 Task: Look for space in Encinitas, United States from 12th July, 2023 to 16th July, 2023 for 8 adults in price range Rs.10000 to Rs.16000. Place can be private room with 8 bedrooms having 8 beds and 8 bathrooms. Property type can be house, flat, guest house. Amenities needed are: wifi, TV, free parkinig on premises, gym, breakfast. Booking option can be shelf check-in. Required host language is English.
Action: Mouse moved to (394, 104)
Screenshot: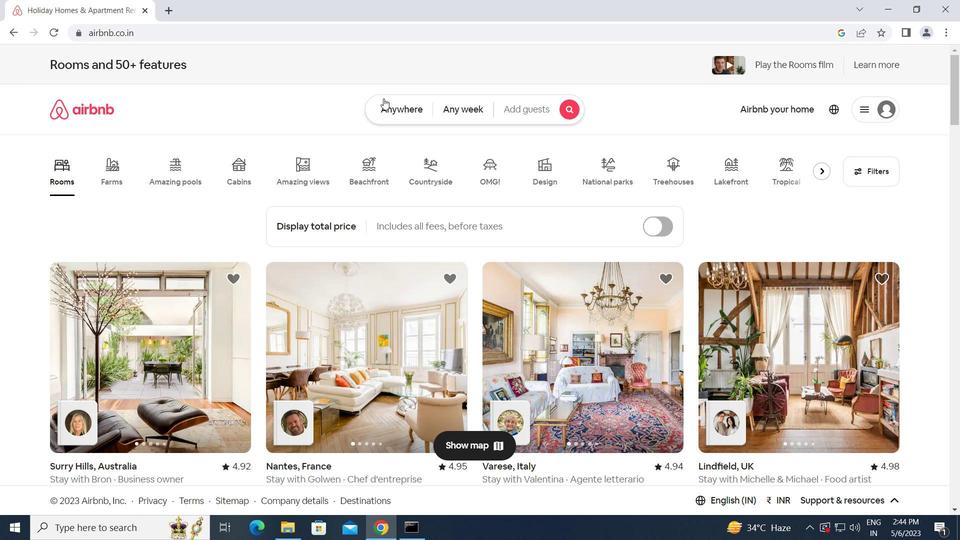 
Action: Mouse pressed left at (394, 104)
Screenshot: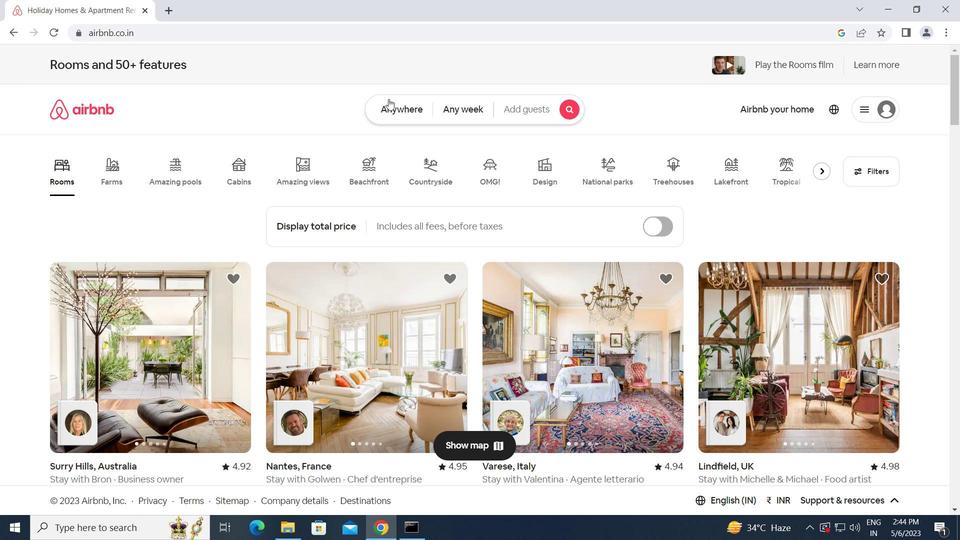 
Action: Mouse moved to (333, 146)
Screenshot: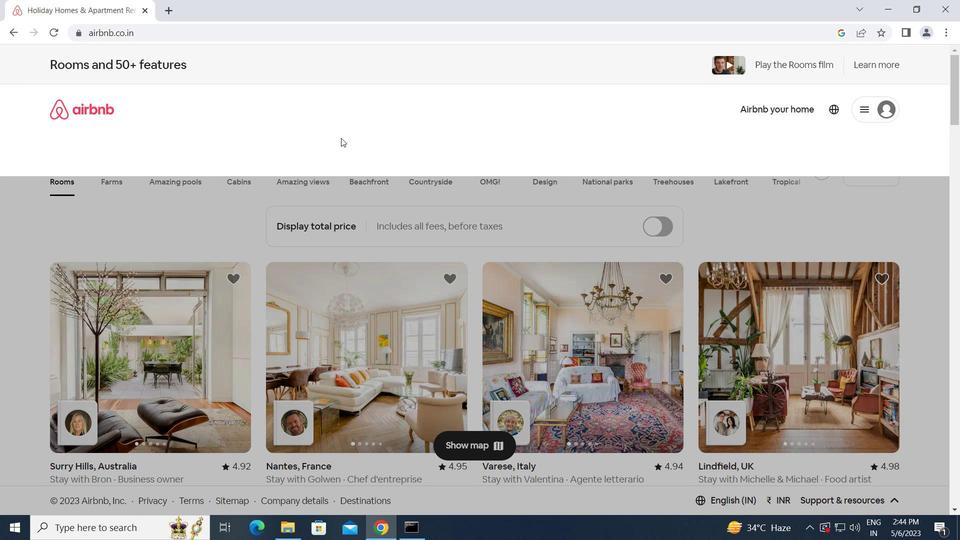 
Action: Mouse pressed left at (333, 146)
Screenshot: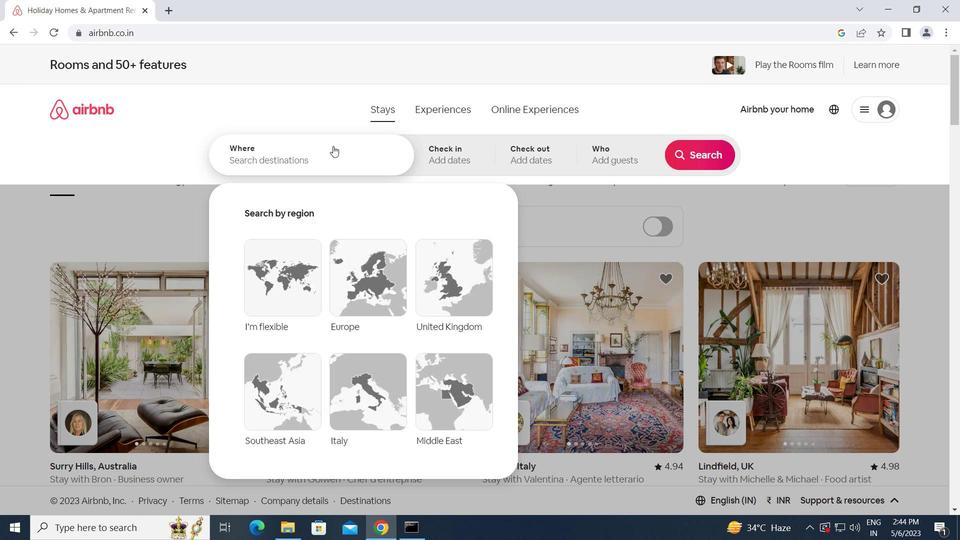 
Action: Key pressed e<Key.caps_lock>ncinitas,<Key.space><Key.caps_lock>u<Key.caps_lock>nited<Key.space><Key.caps_lock>s<Key.caps_lock>tates<Key.enter>
Screenshot: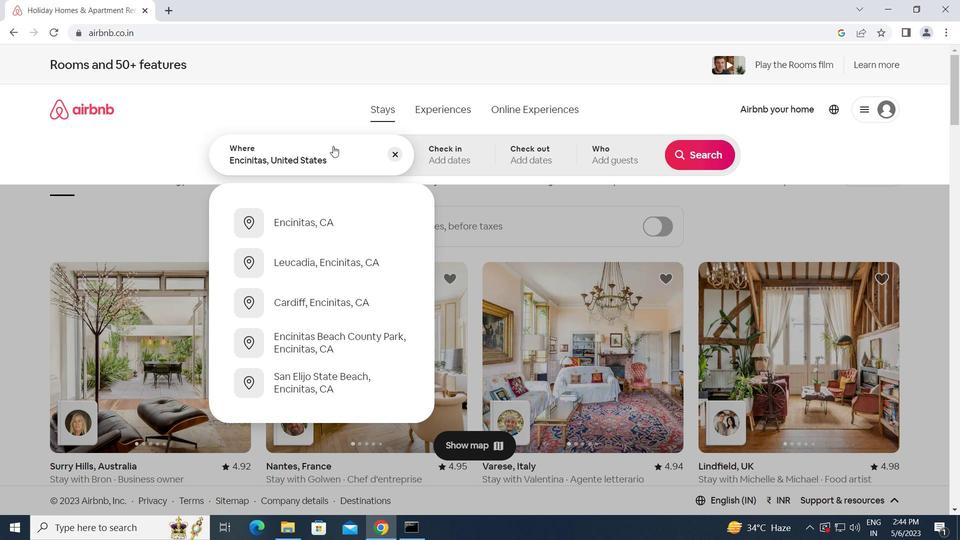 
Action: Mouse moved to (695, 263)
Screenshot: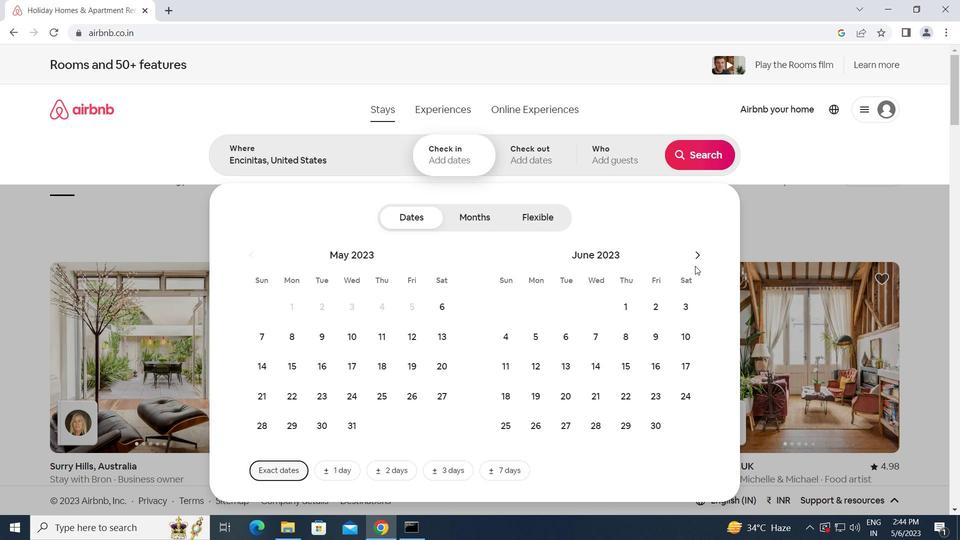 
Action: Mouse pressed left at (695, 263)
Screenshot: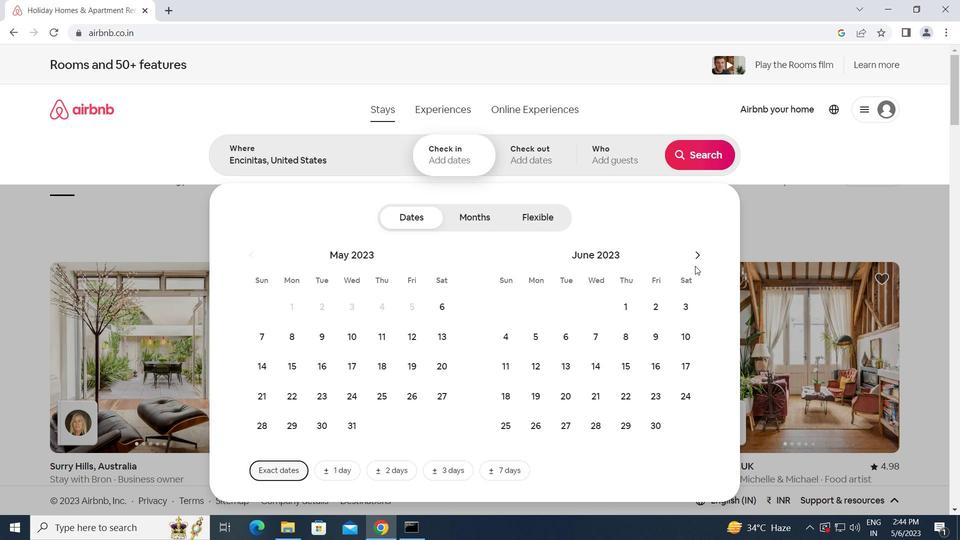 
Action: Mouse moved to (599, 360)
Screenshot: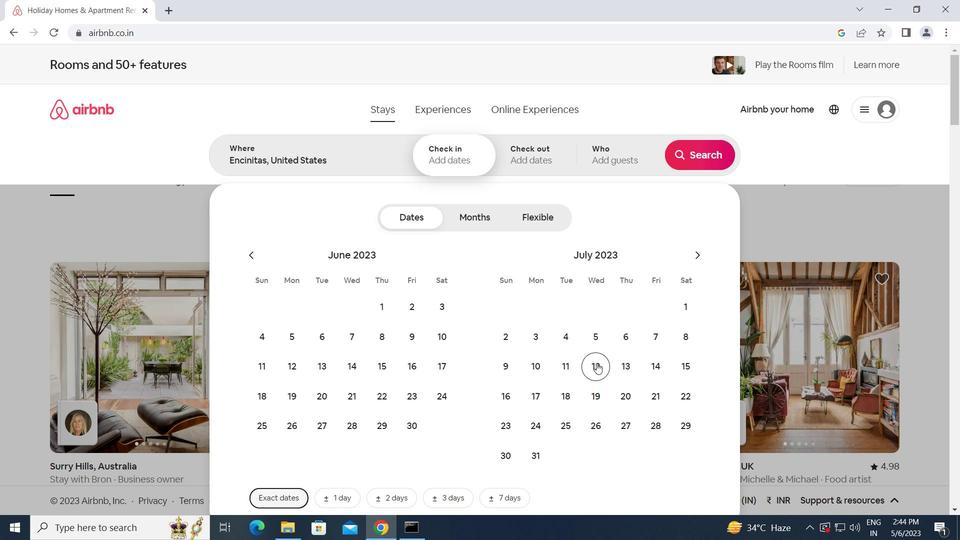 
Action: Mouse pressed left at (599, 360)
Screenshot: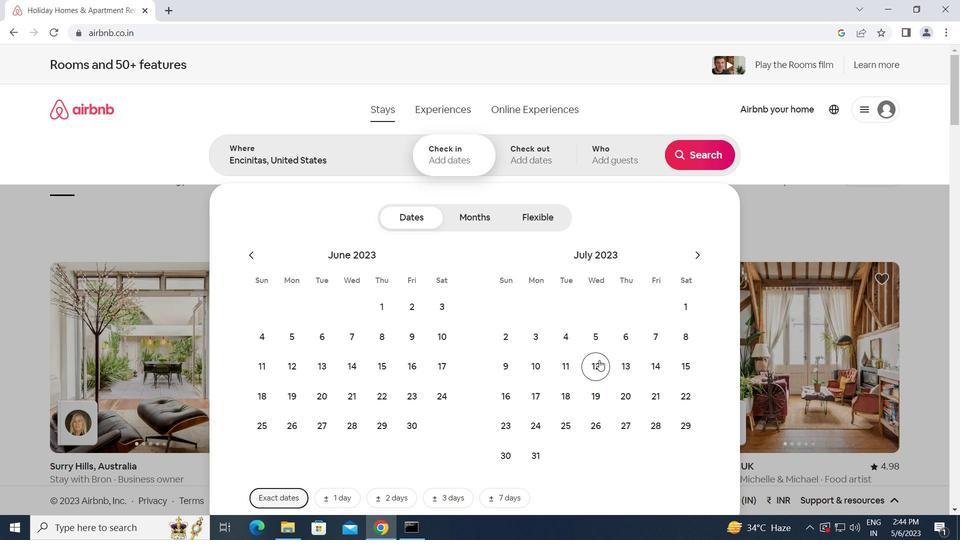 
Action: Mouse moved to (507, 397)
Screenshot: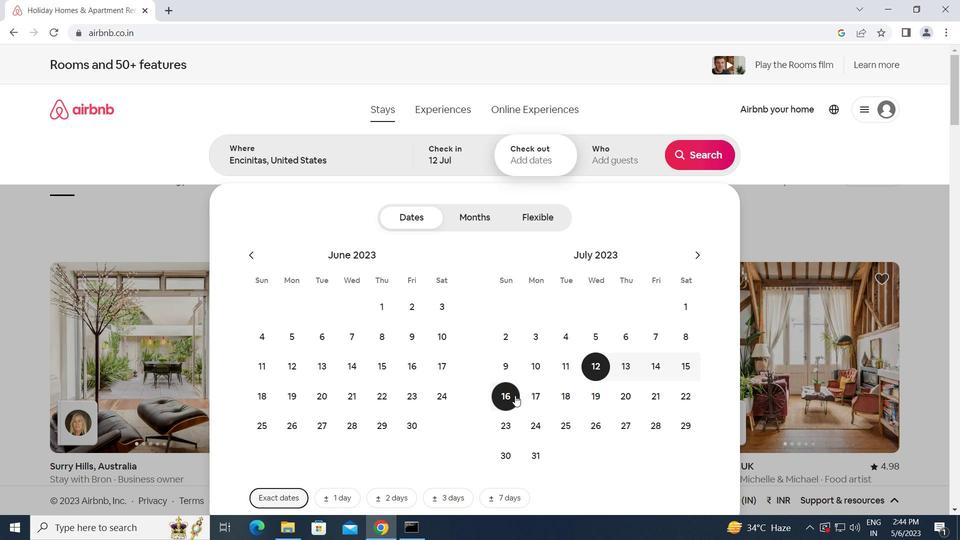 
Action: Mouse pressed left at (507, 397)
Screenshot: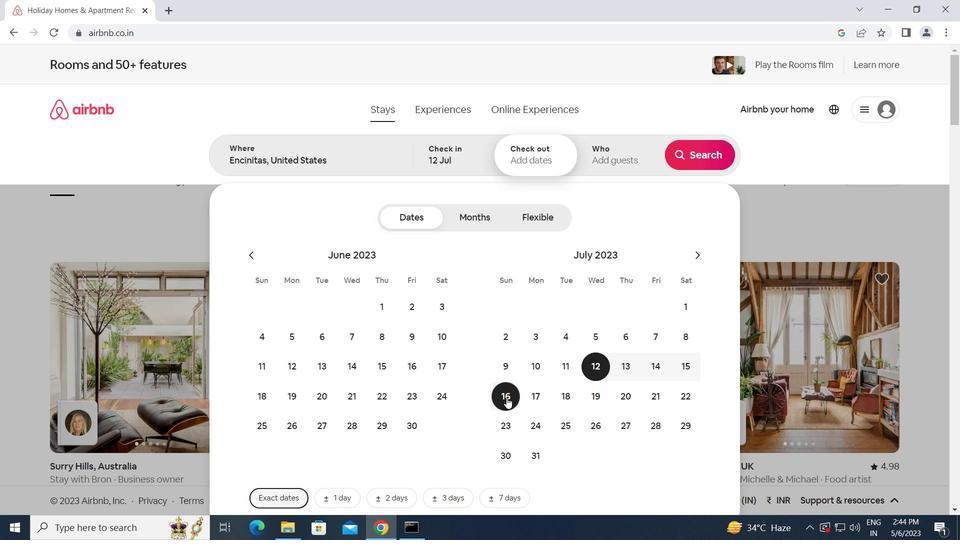 
Action: Mouse moved to (620, 152)
Screenshot: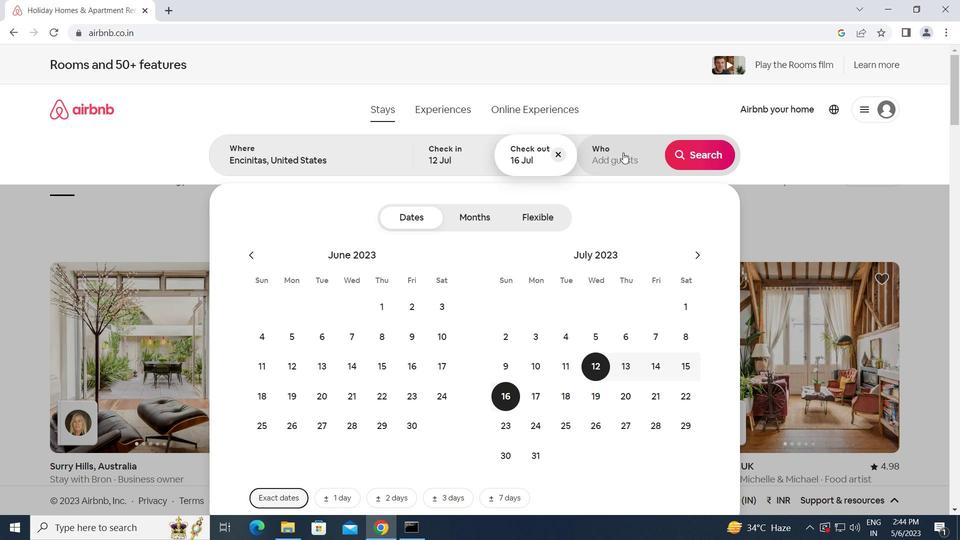 
Action: Mouse pressed left at (620, 152)
Screenshot: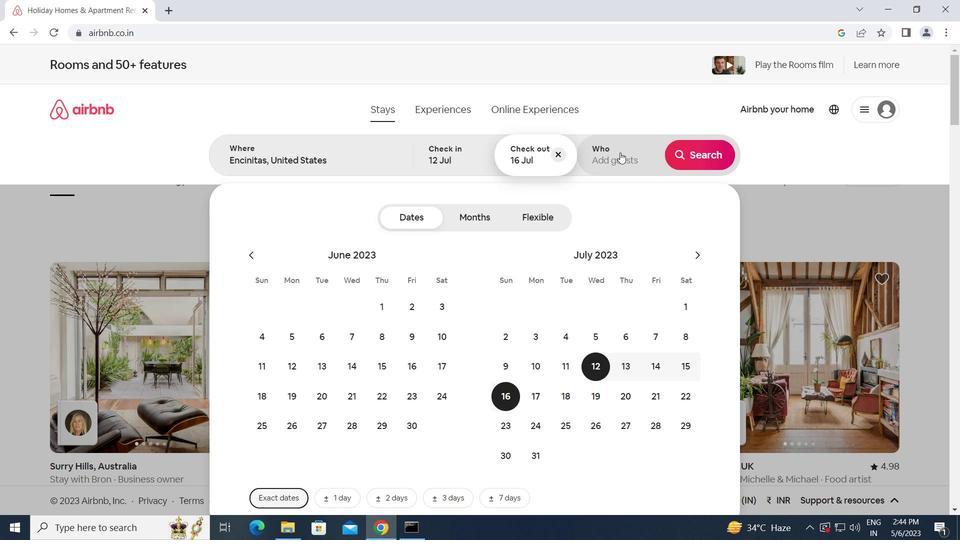 
Action: Mouse moved to (703, 216)
Screenshot: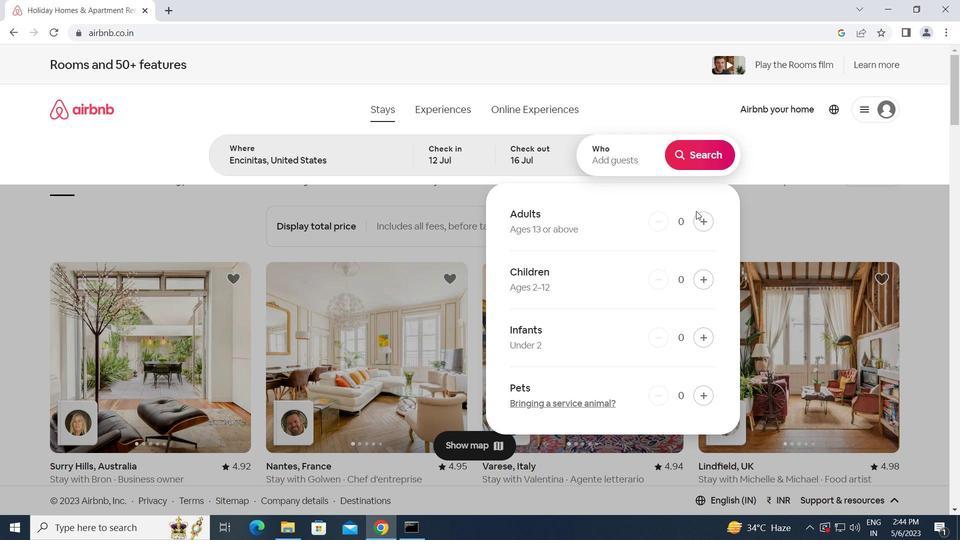 
Action: Mouse pressed left at (703, 216)
Screenshot: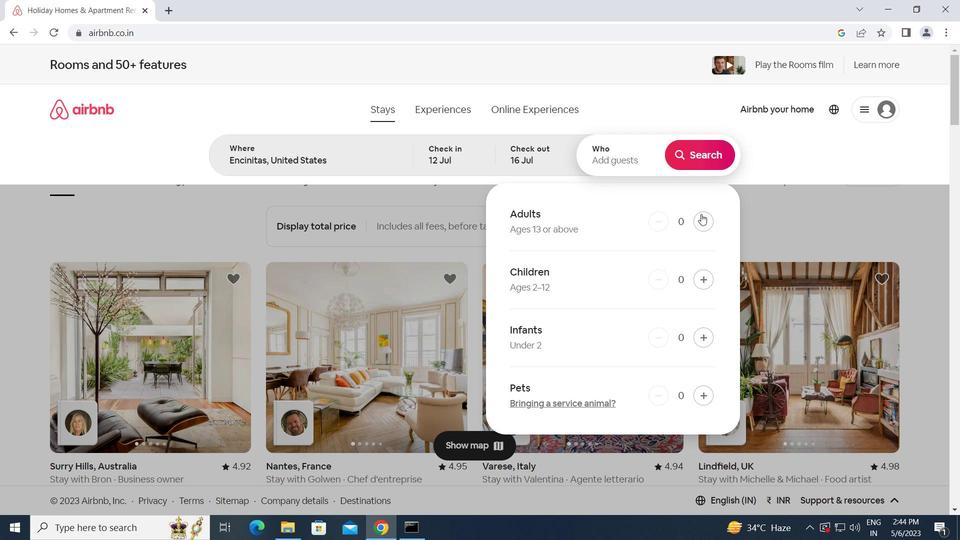 
Action: Mouse pressed left at (703, 216)
Screenshot: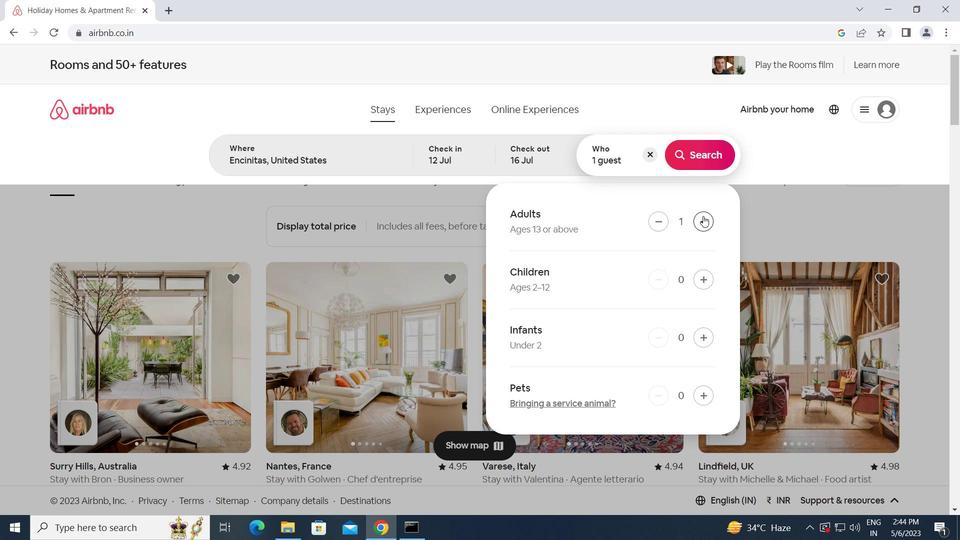 
Action: Mouse pressed left at (703, 216)
Screenshot: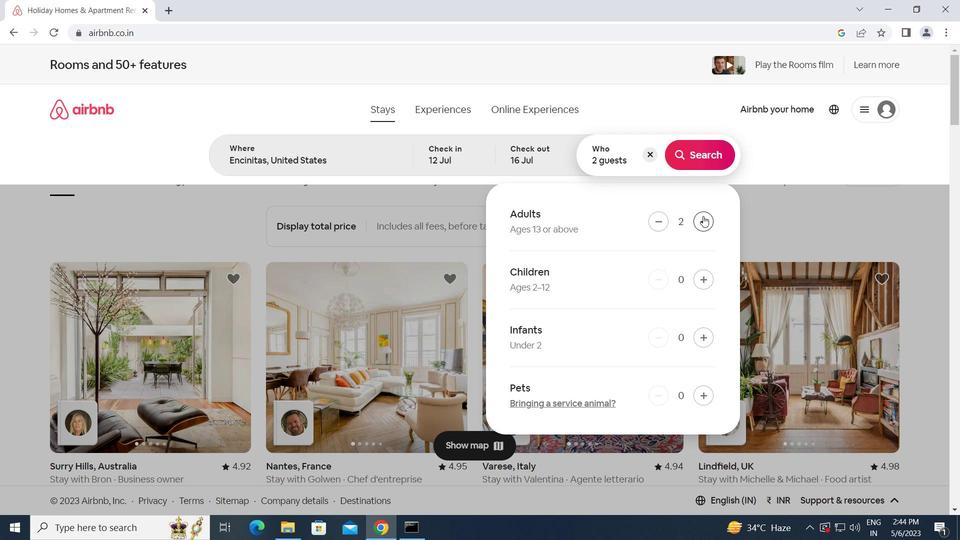 
Action: Mouse pressed left at (703, 216)
Screenshot: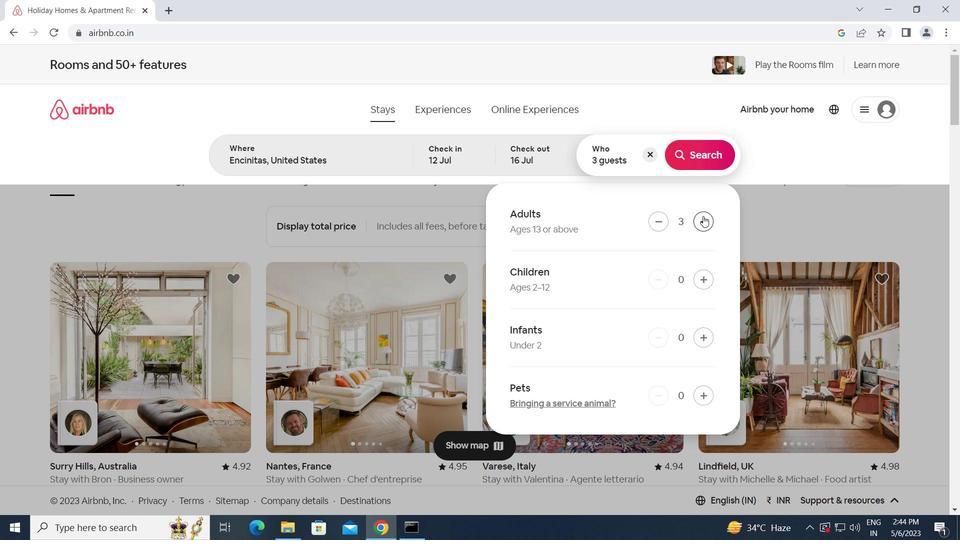 
Action: Mouse pressed left at (703, 216)
Screenshot: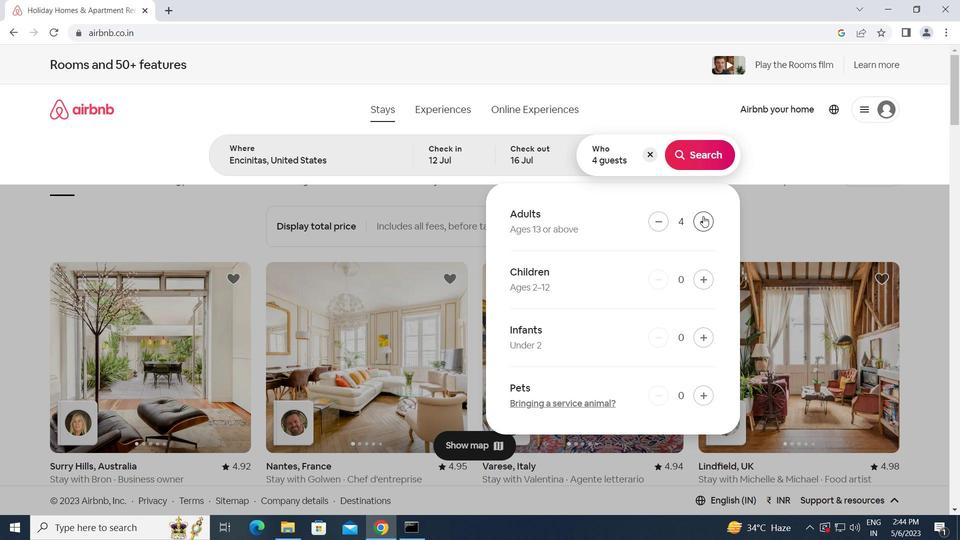 
Action: Mouse pressed left at (703, 216)
Screenshot: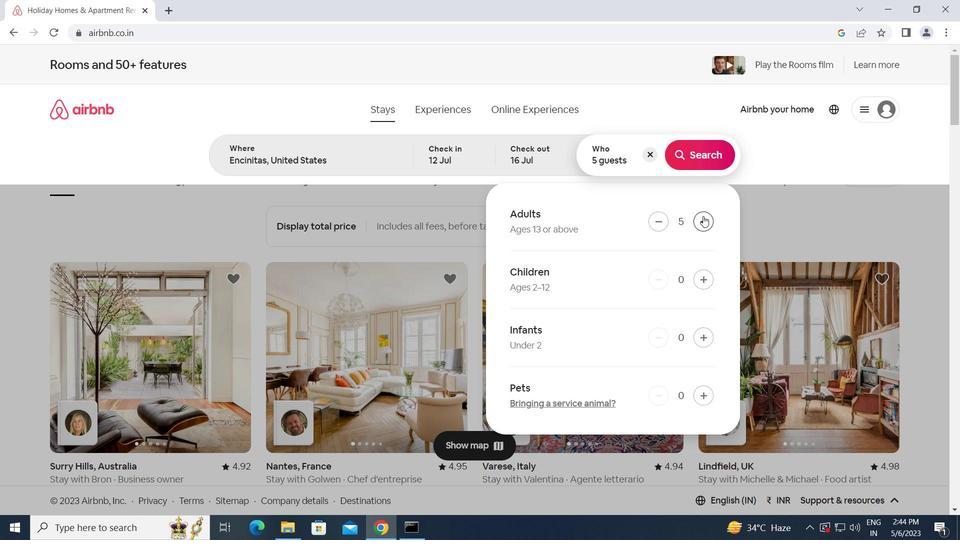 
Action: Mouse pressed left at (703, 216)
Screenshot: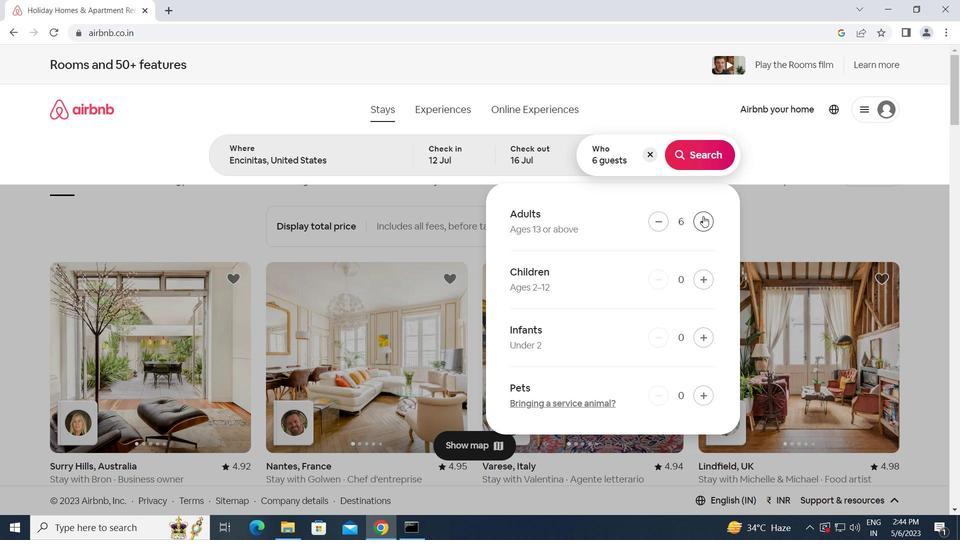 
Action: Mouse pressed left at (703, 216)
Screenshot: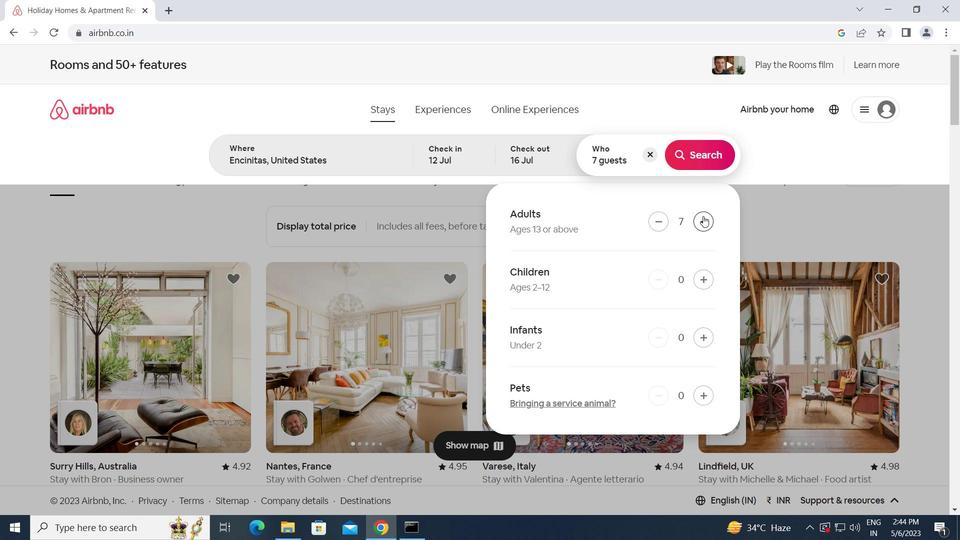
Action: Mouse moved to (695, 152)
Screenshot: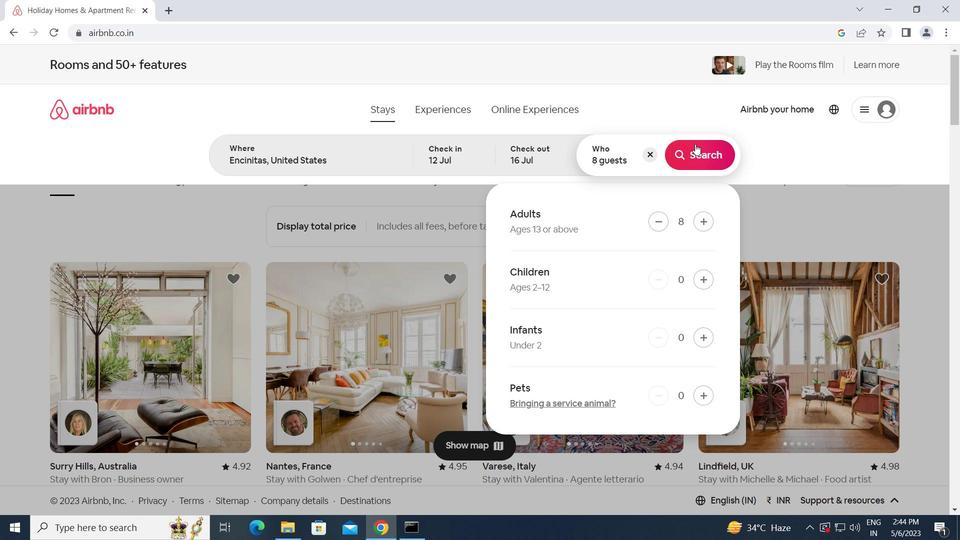 
Action: Mouse pressed left at (695, 152)
Screenshot: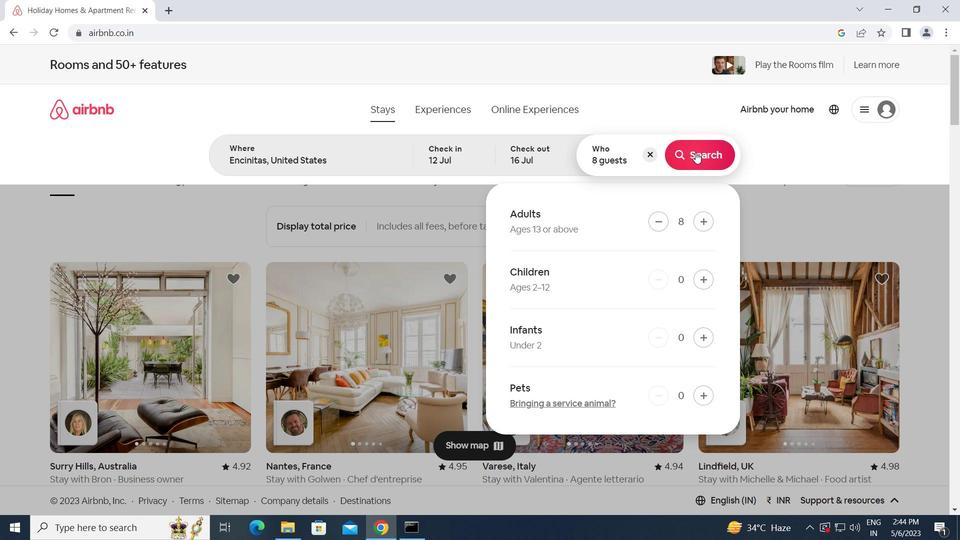 
Action: Mouse moved to (898, 117)
Screenshot: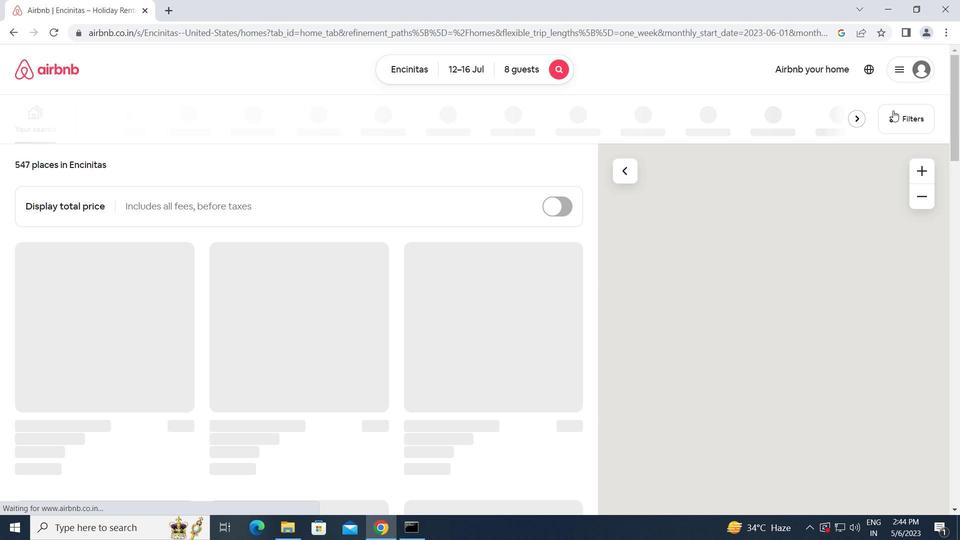 
Action: Mouse pressed left at (898, 117)
Screenshot: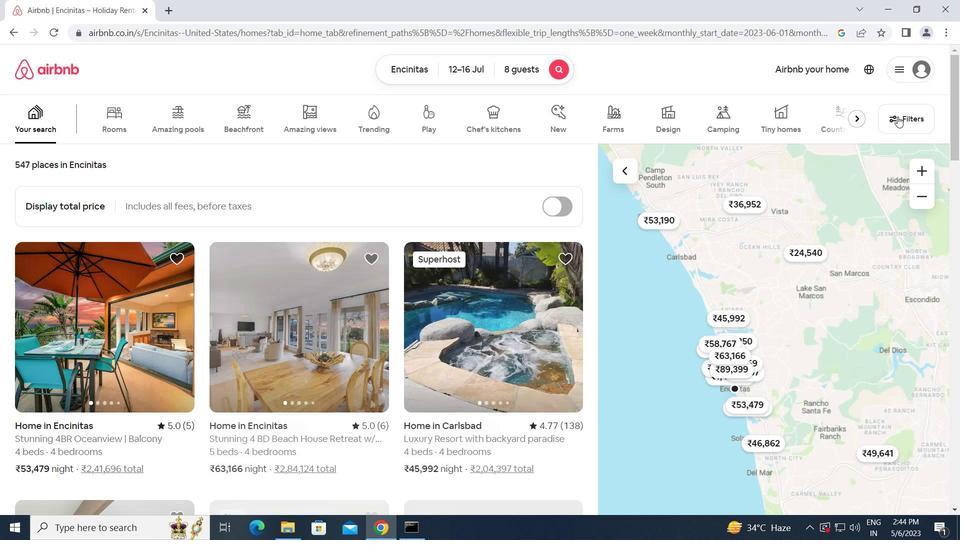 
Action: Mouse moved to (322, 427)
Screenshot: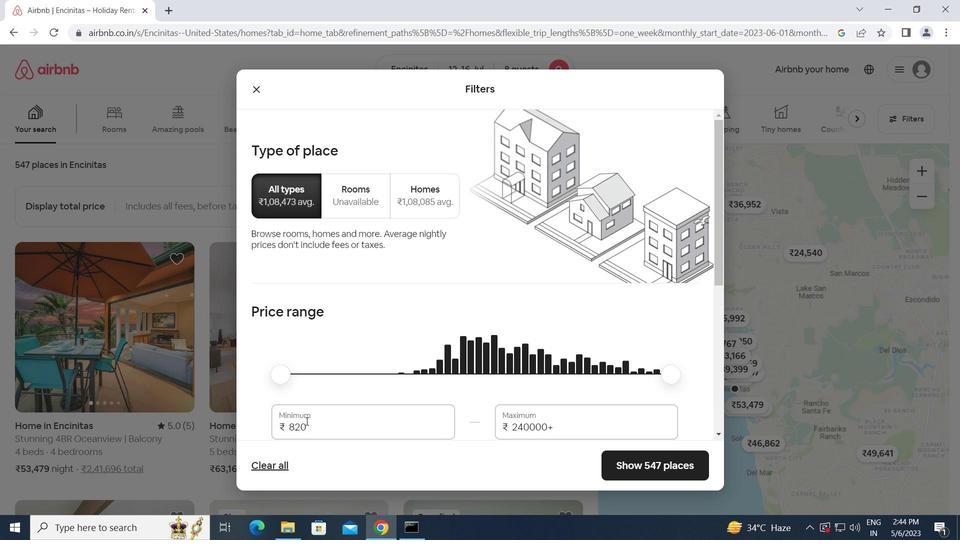 
Action: Mouse pressed left at (322, 427)
Screenshot: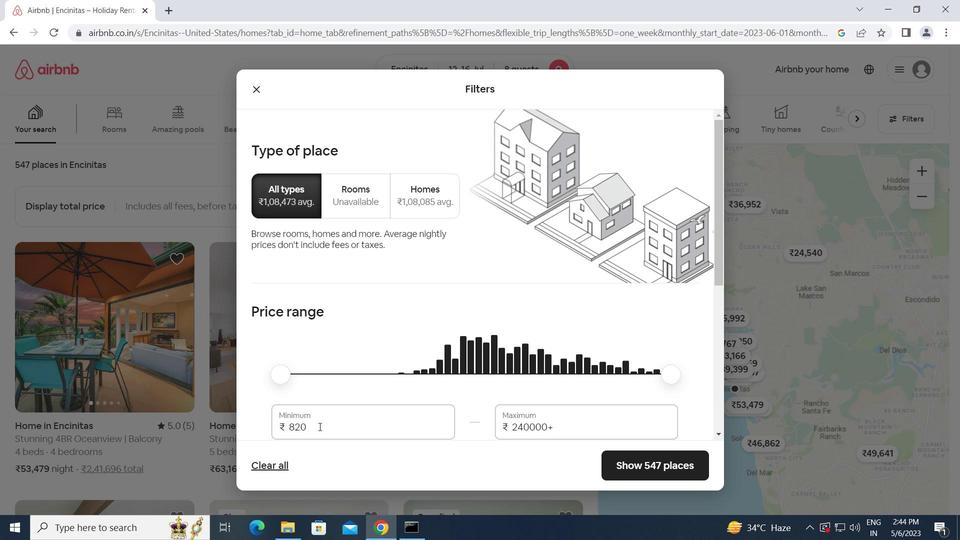 
Action: Mouse moved to (285, 427)
Screenshot: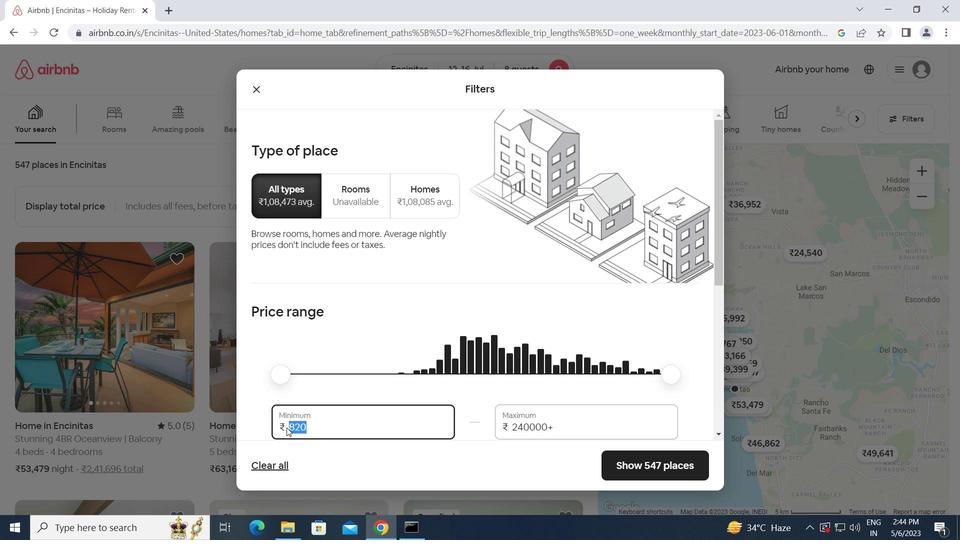 
Action: Key pressed 1000
Screenshot: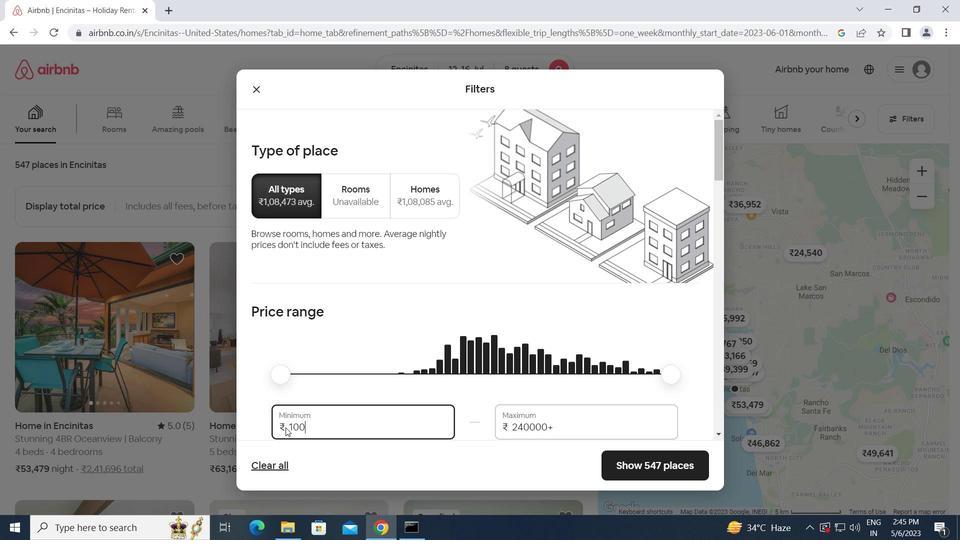 
Action: Mouse moved to (263, 427)
Screenshot: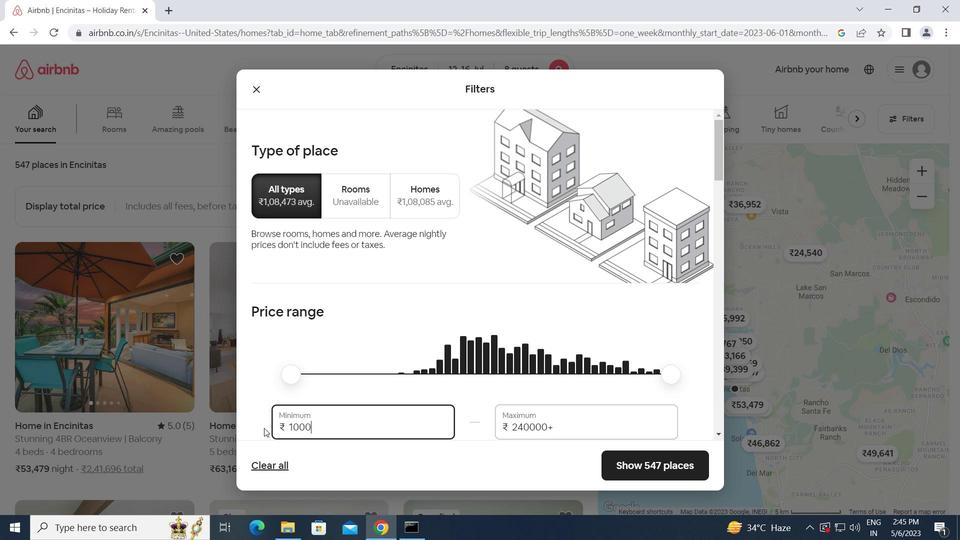 
Action: Key pressed 0
Screenshot: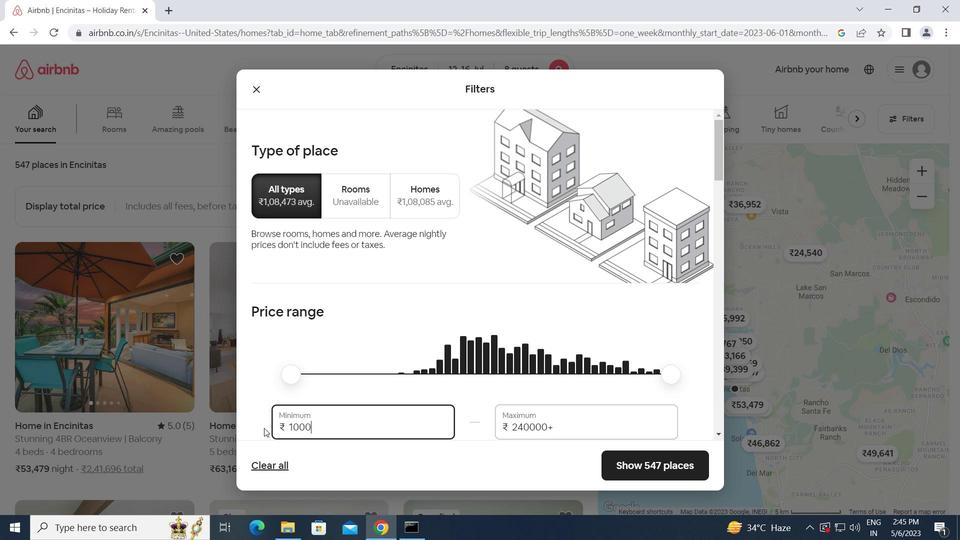 
Action: Mouse moved to (260, 427)
Screenshot: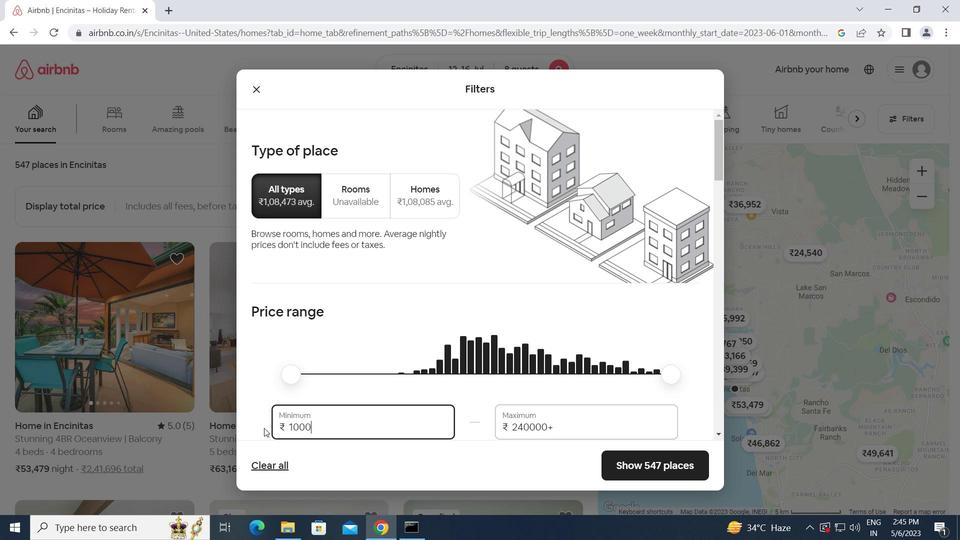 
Action: Key pressed <Key.tab>1600
Screenshot: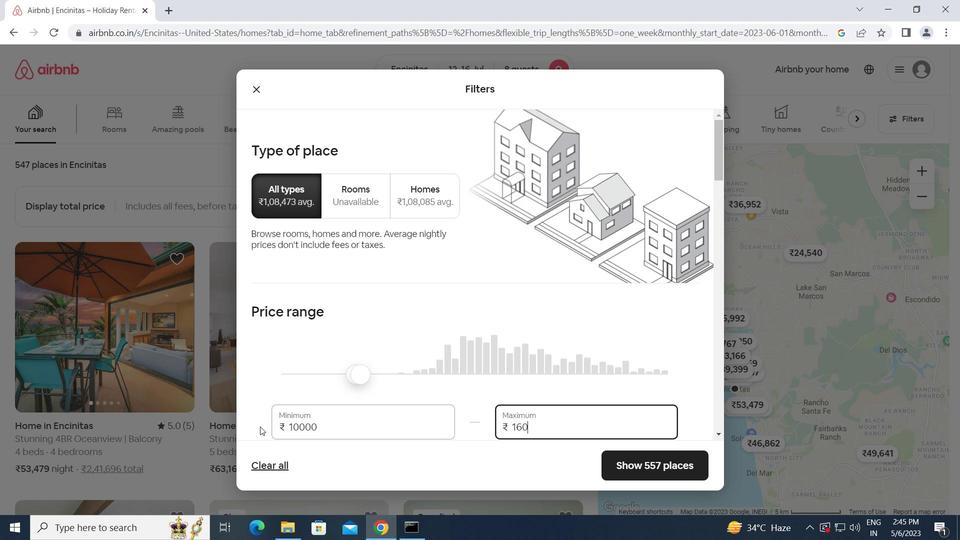 
Action: Mouse moved to (260, 427)
Screenshot: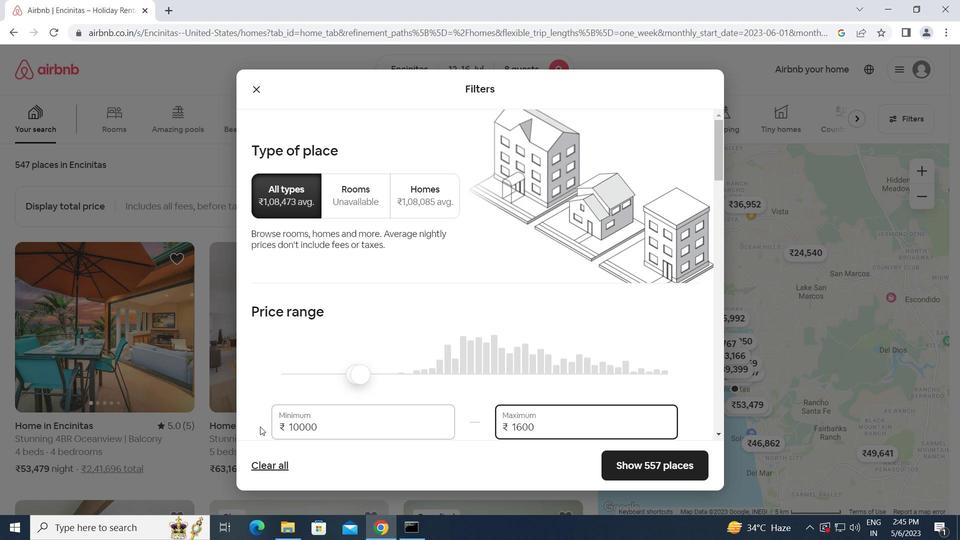 
Action: Key pressed 0
Screenshot: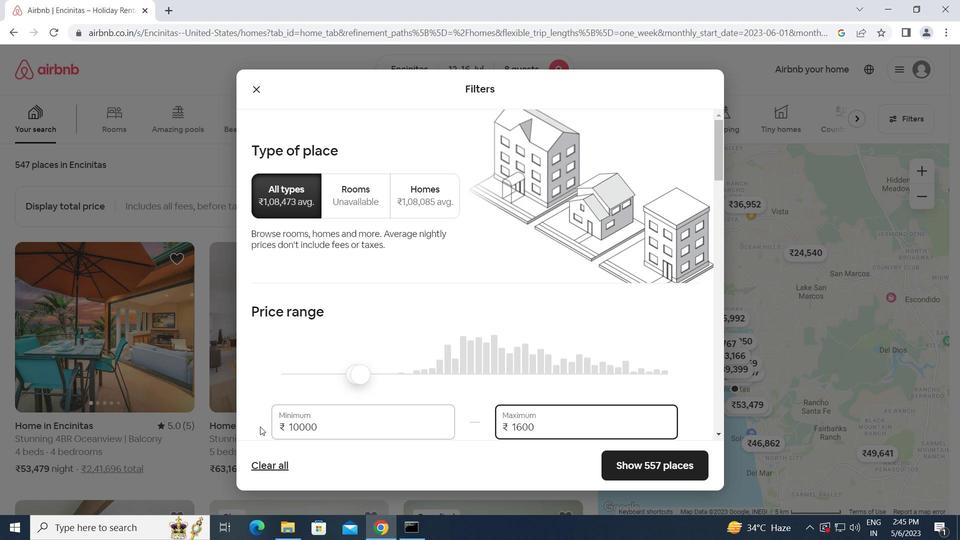 
Action: Mouse moved to (276, 420)
Screenshot: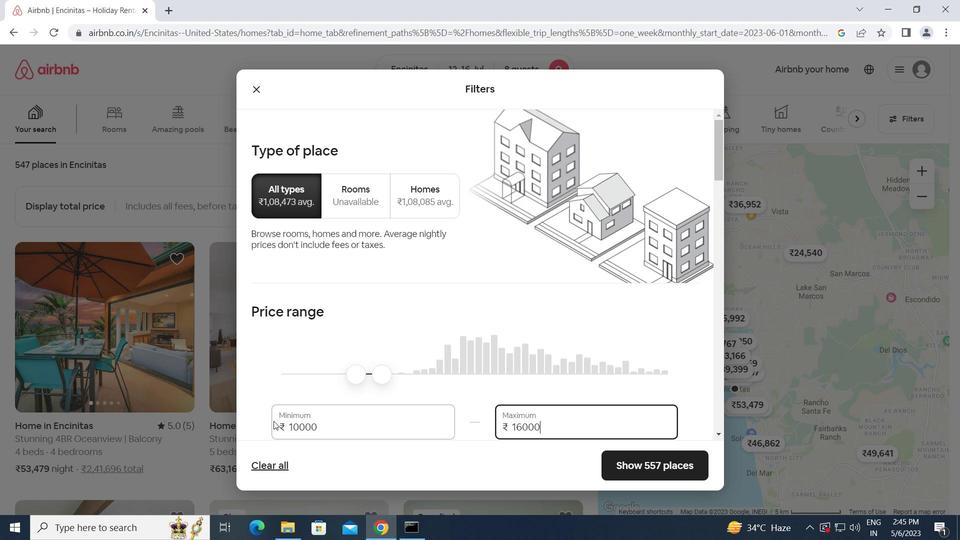 
Action: Mouse scrolled (276, 419) with delta (0, 0)
Screenshot: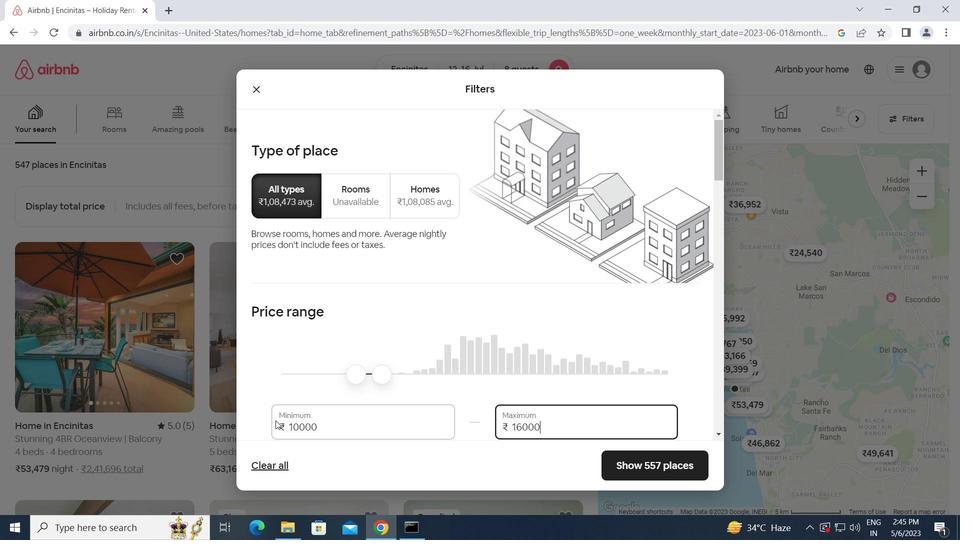 
Action: Mouse scrolled (276, 419) with delta (0, 0)
Screenshot: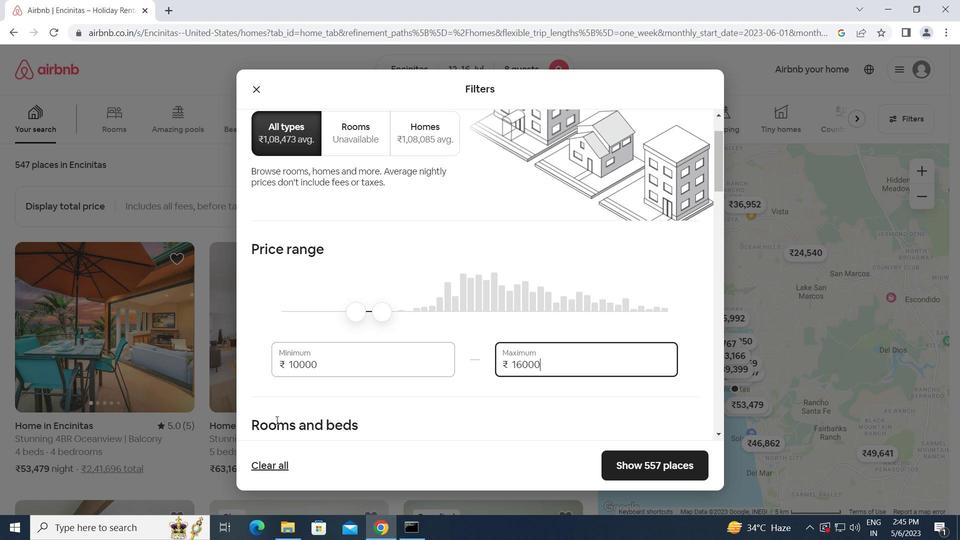 
Action: Mouse scrolled (276, 419) with delta (0, 0)
Screenshot: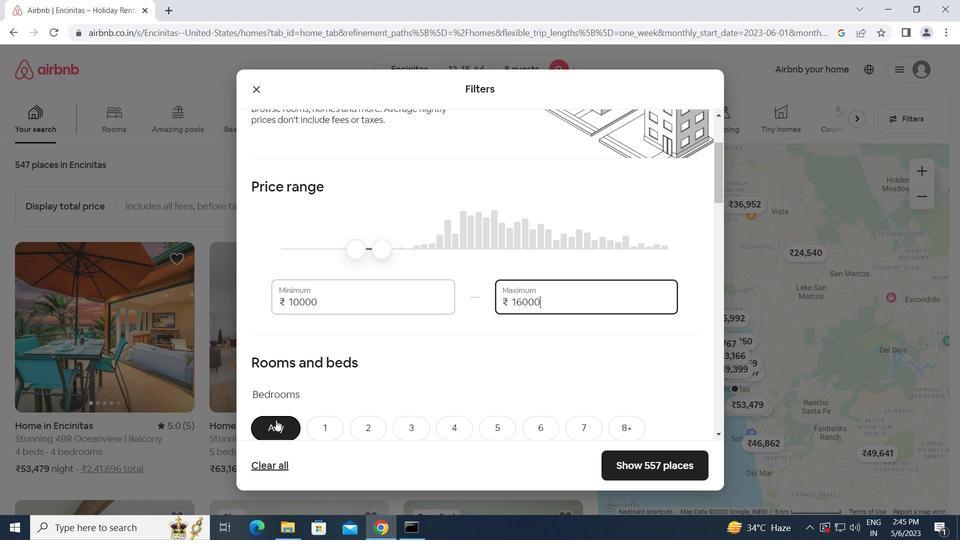 
Action: Mouse scrolled (276, 419) with delta (0, 0)
Screenshot: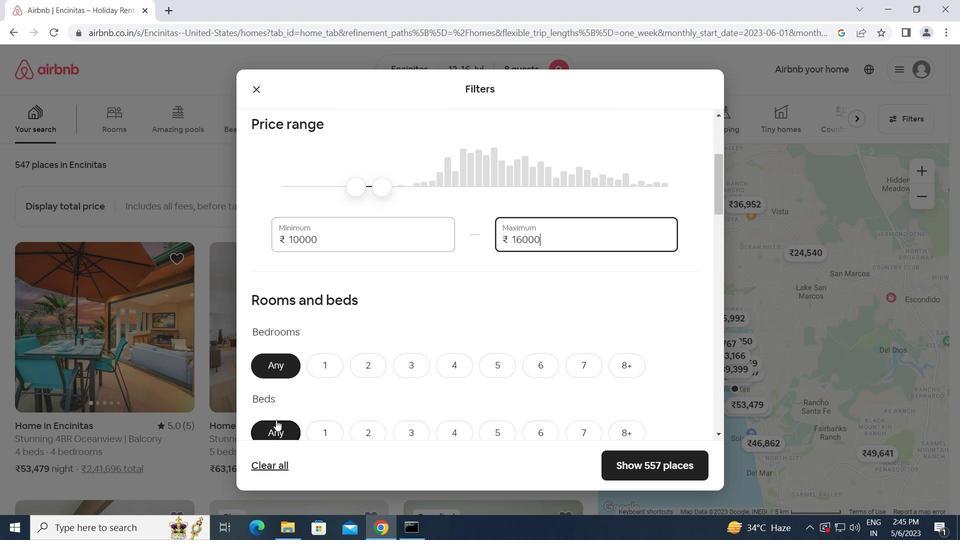 
Action: Mouse moved to (623, 307)
Screenshot: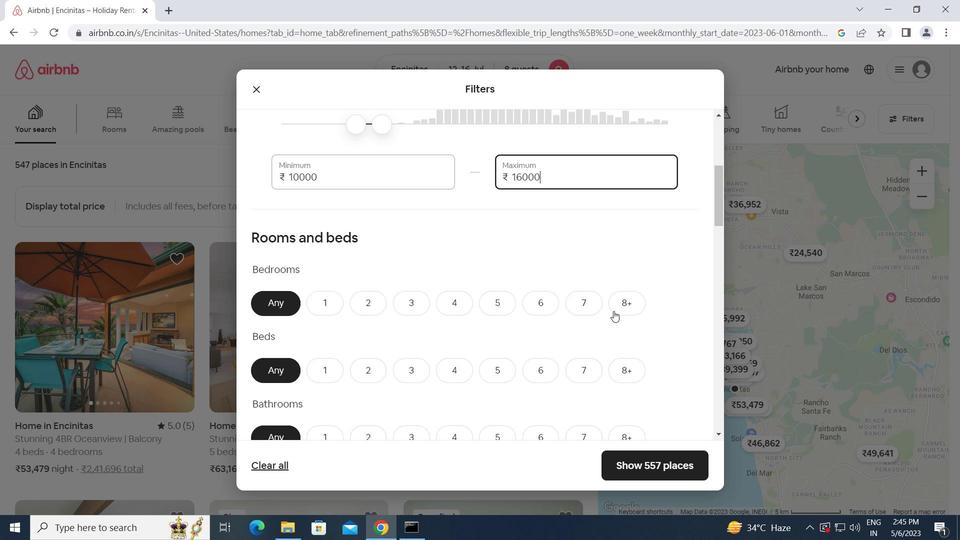 
Action: Mouse pressed left at (623, 307)
Screenshot: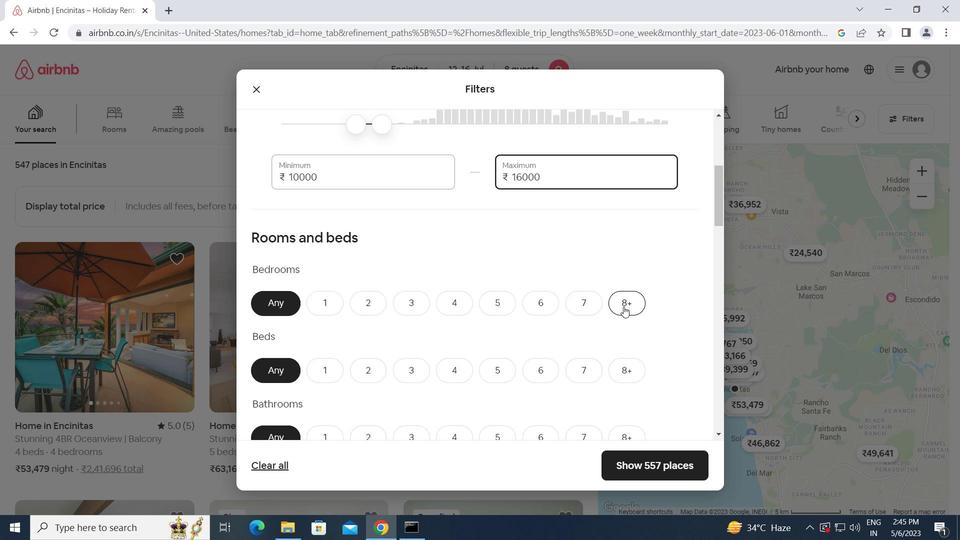 
Action: Mouse moved to (633, 366)
Screenshot: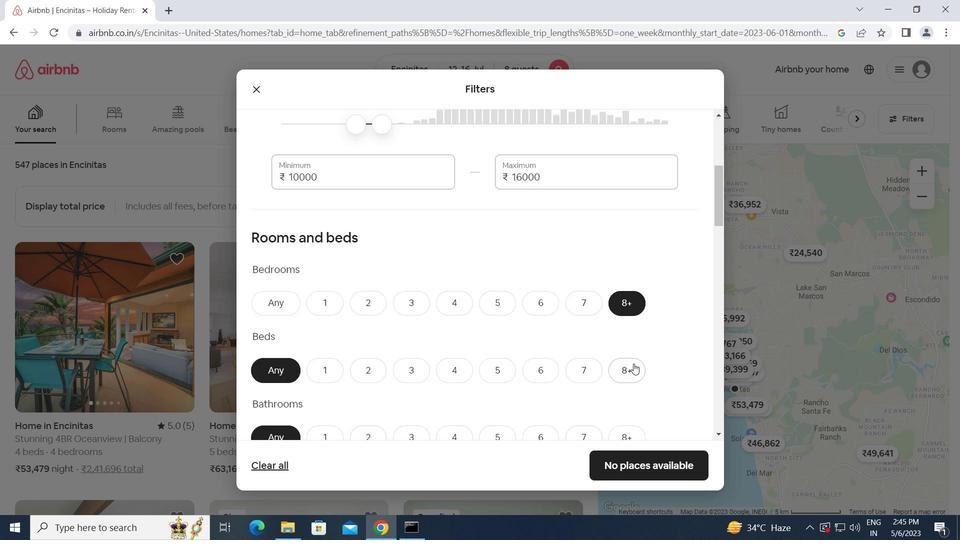 
Action: Mouse pressed left at (633, 366)
Screenshot: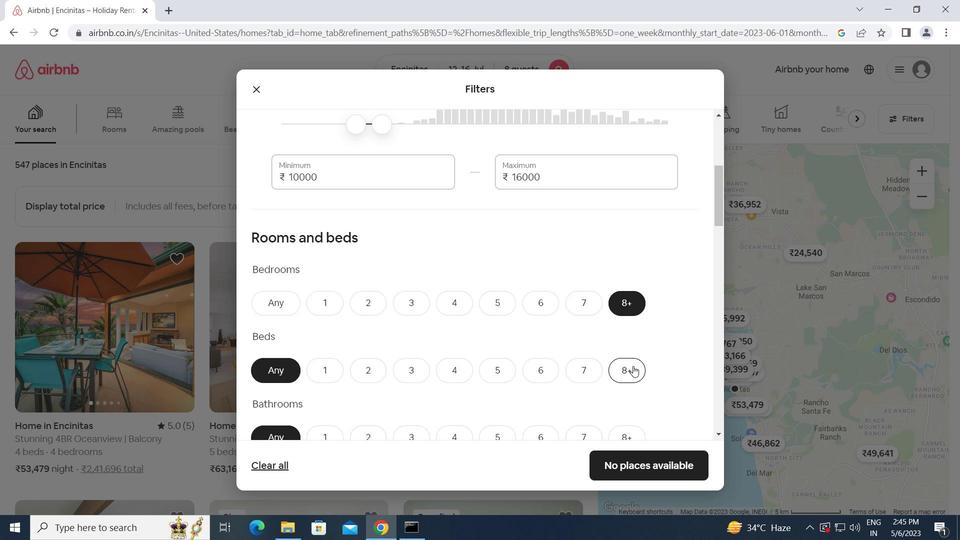 
Action: Mouse moved to (630, 367)
Screenshot: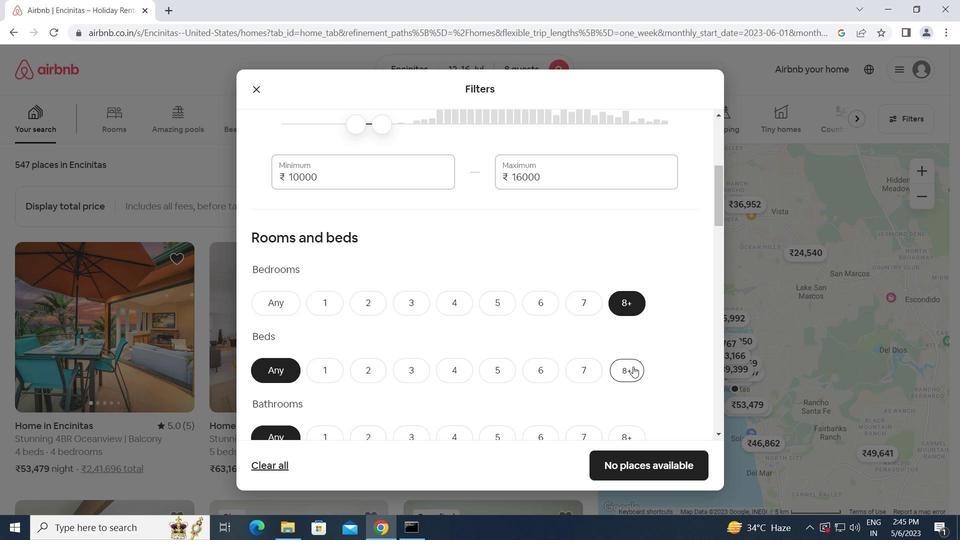 
Action: Mouse scrolled (630, 367) with delta (0, 0)
Screenshot: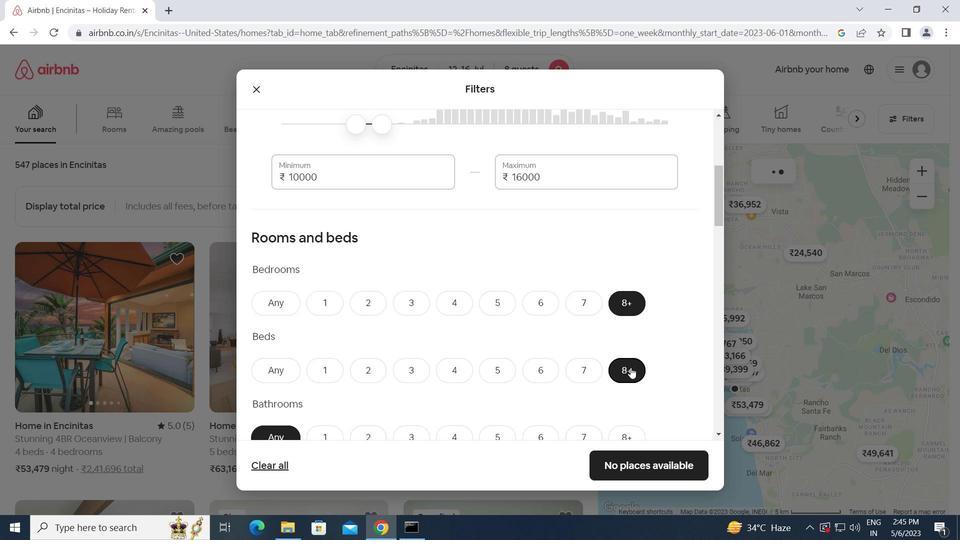 
Action: Mouse moved to (622, 371)
Screenshot: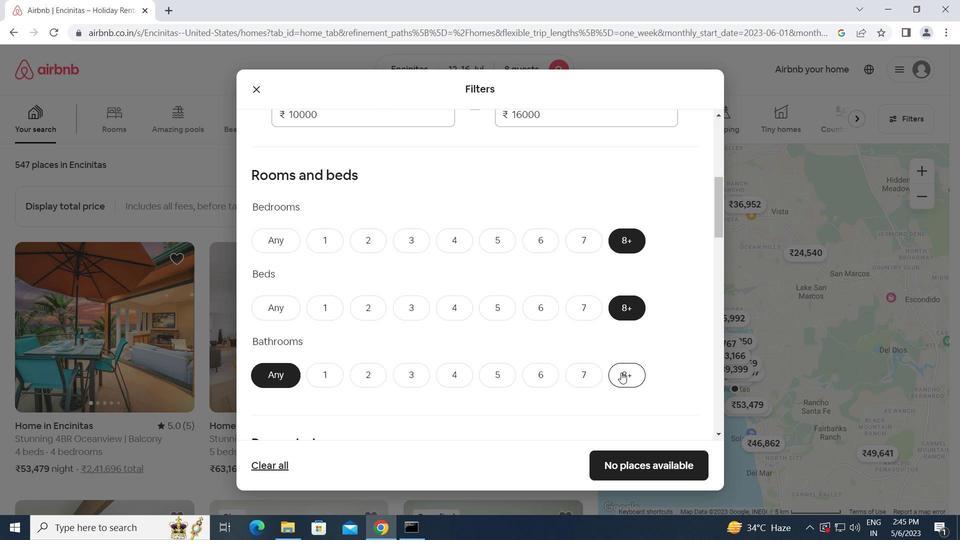 
Action: Mouse pressed left at (622, 371)
Screenshot: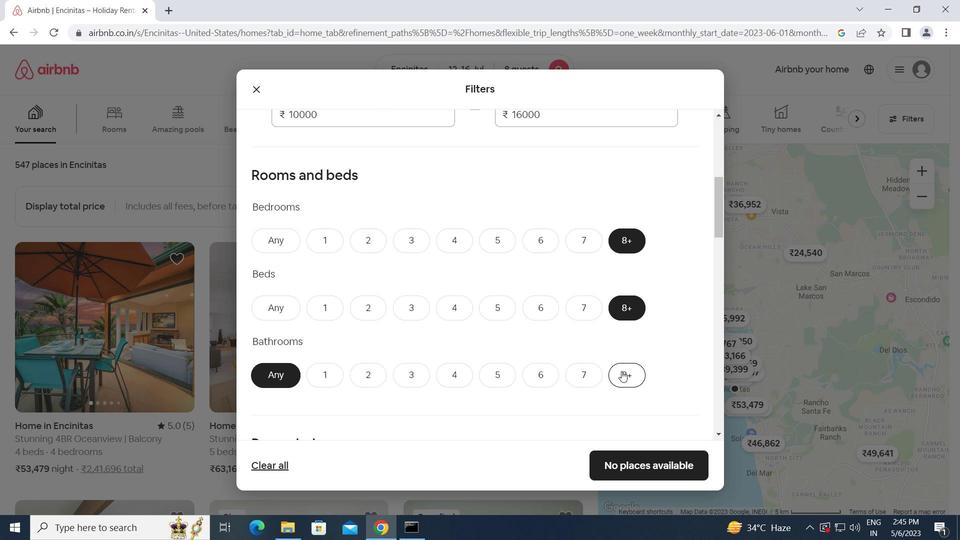
Action: Mouse moved to (549, 395)
Screenshot: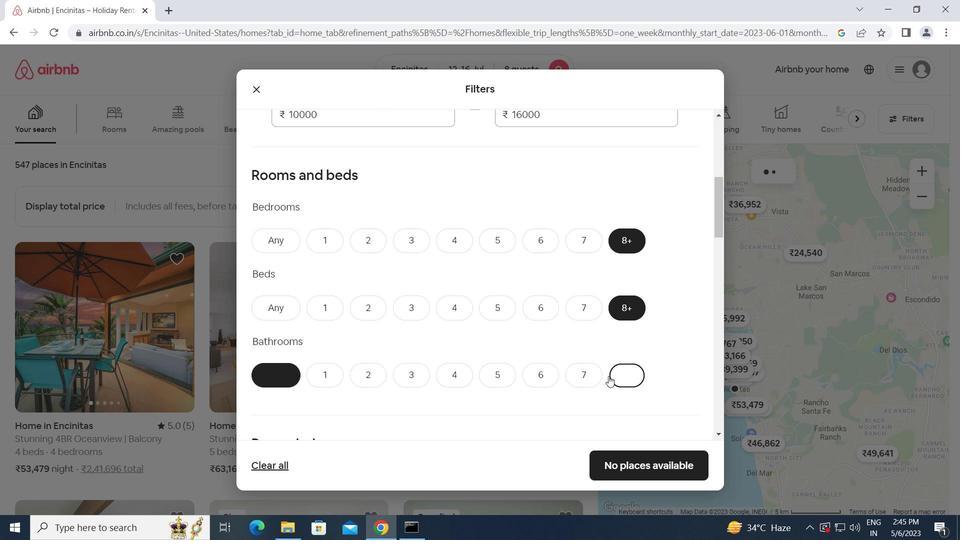 
Action: Mouse scrolled (549, 394) with delta (0, 0)
Screenshot: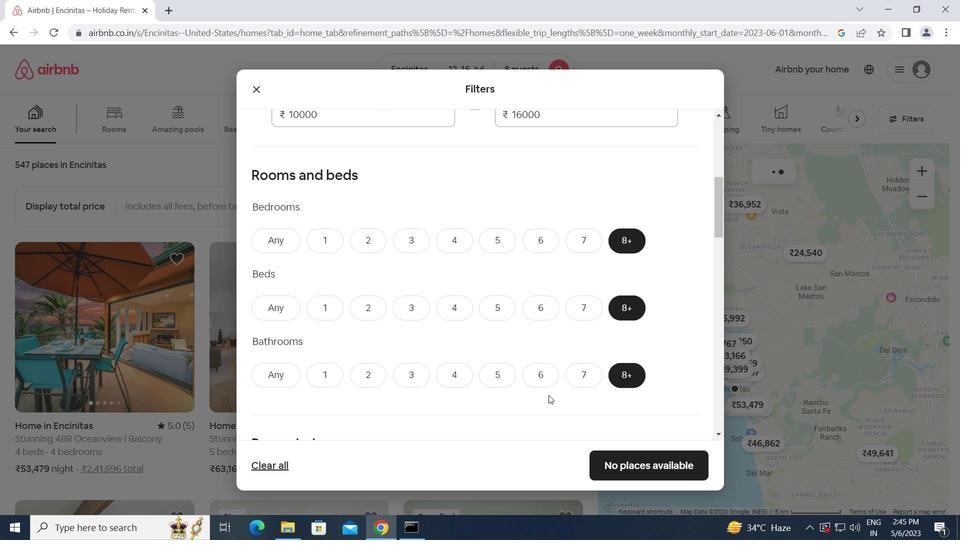 
Action: Mouse moved to (555, 392)
Screenshot: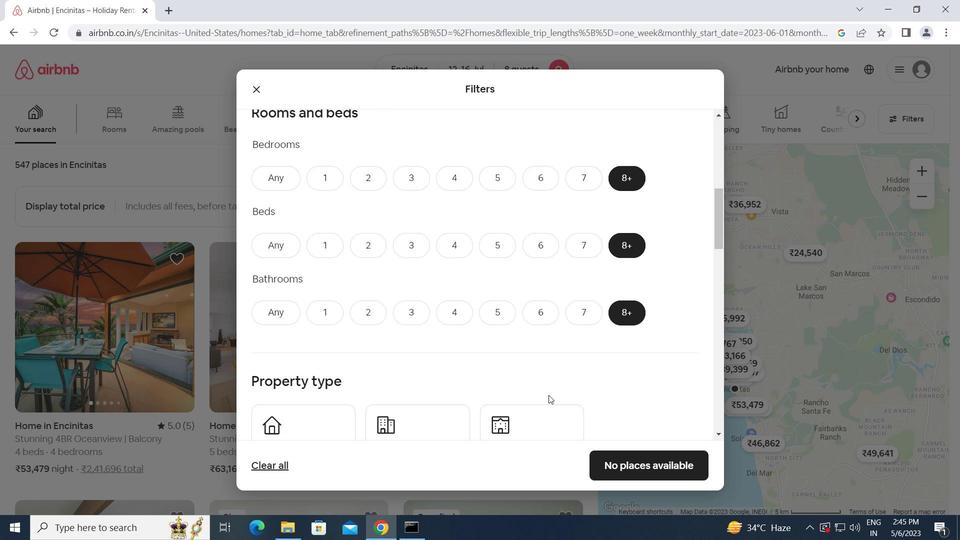 
Action: Mouse scrolled (555, 392) with delta (0, 0)
Screenshot: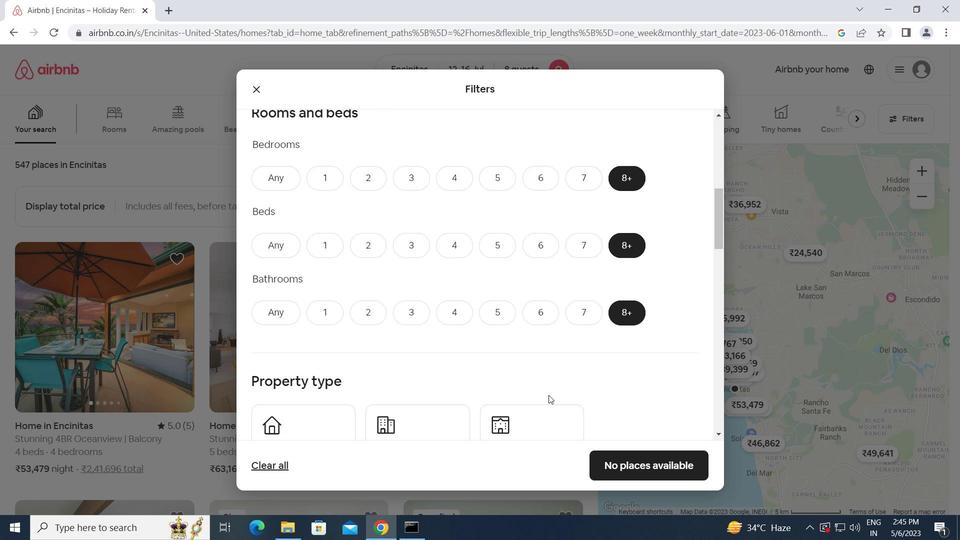 
Action: Mouse moved to (328, 381)
Screenshot: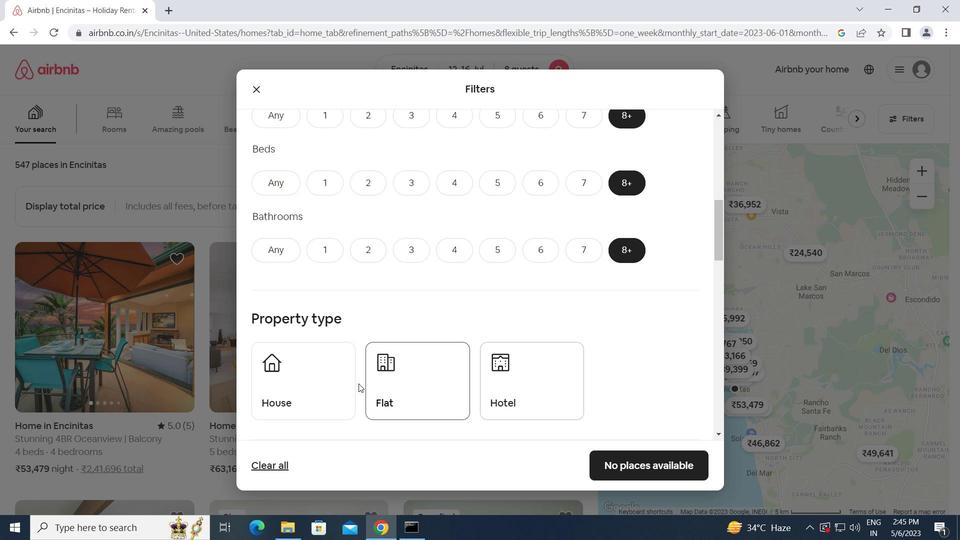 
Action: Mouse pressed left at (328, 381)
Screenshot: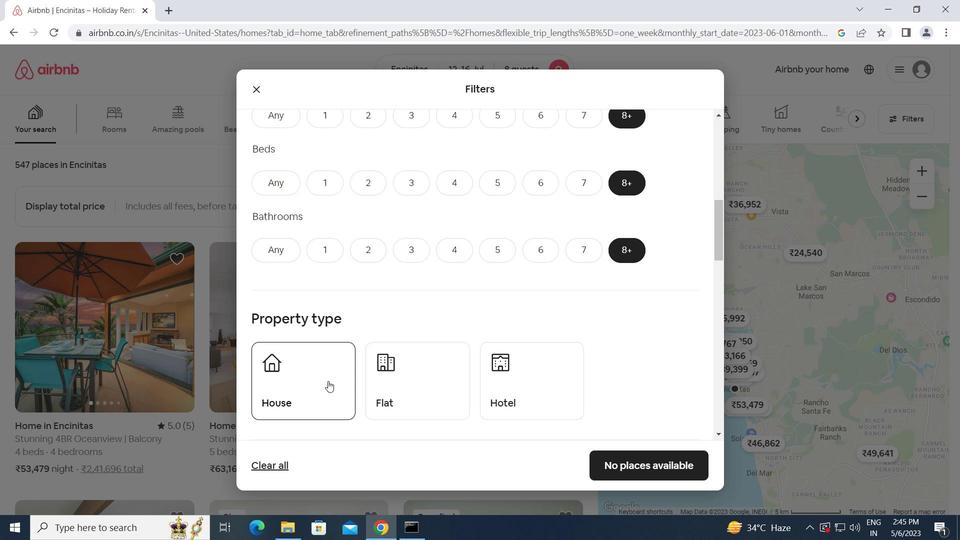 
Action: Mouse moved to (438, 381)
Screenshot: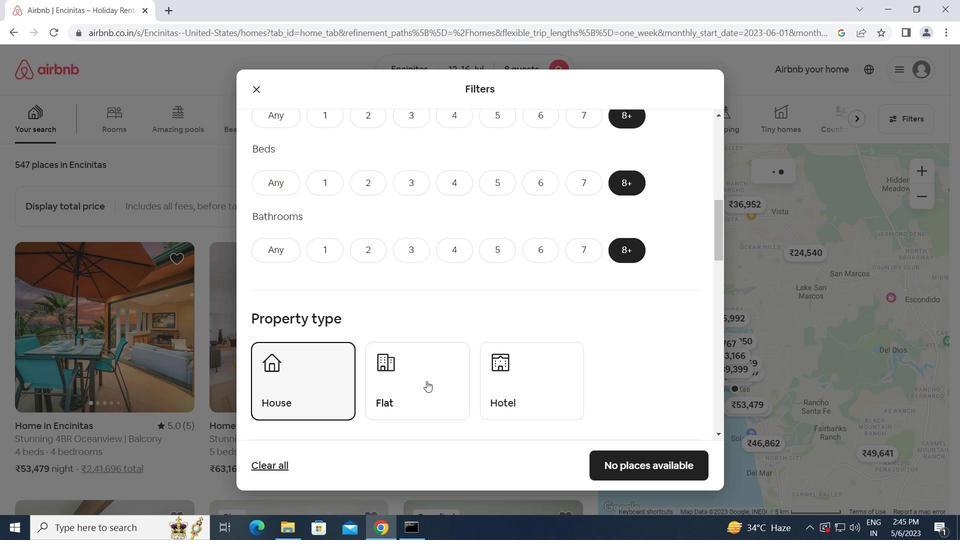 
Action: Mouse pressed left at (438, 381)
Screenshot: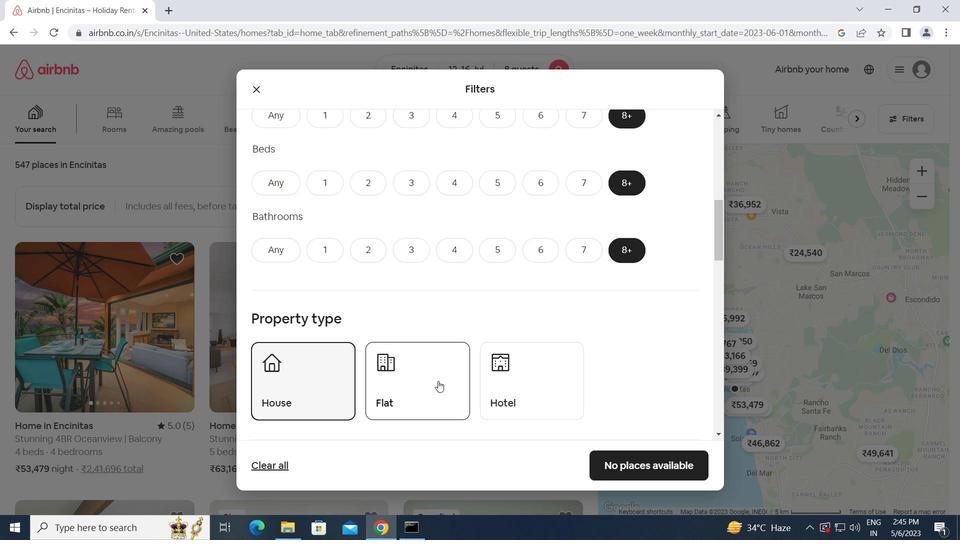 
Action: Mouse moved to (438, 383)
Screenshot: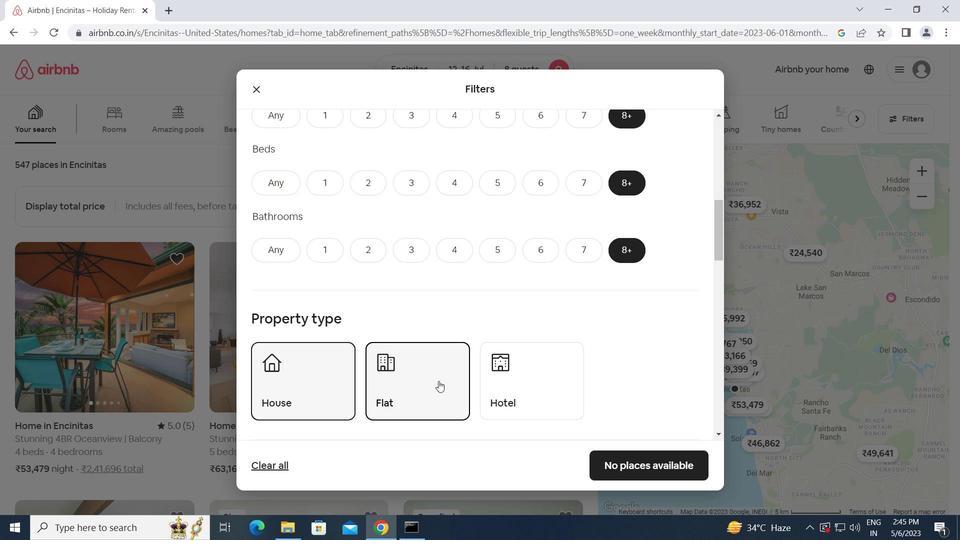 
Action: Mouse scrolled (438, 382) with delta (0, 0)
Screenshot: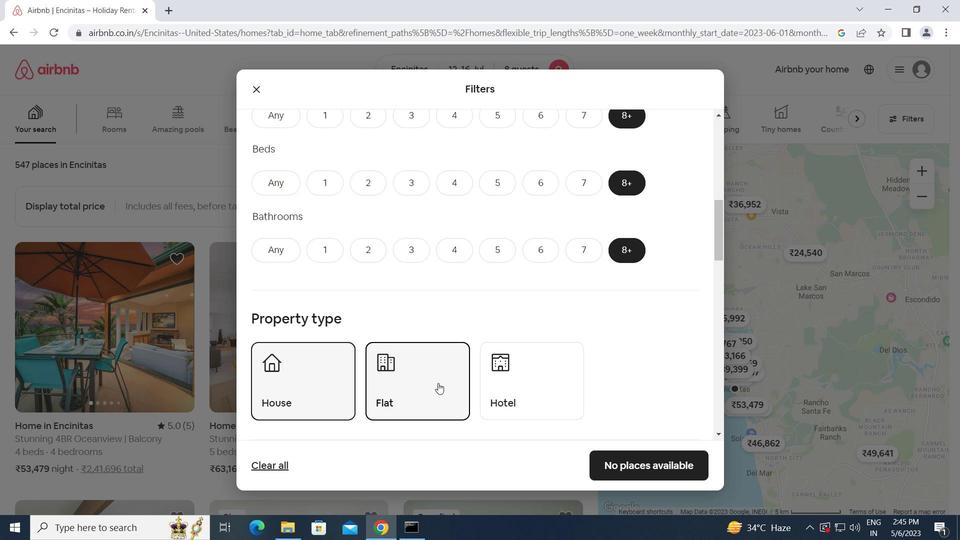 
Action: Mouse scrolled (438, 382) with delta (0, 0)
Screenshot: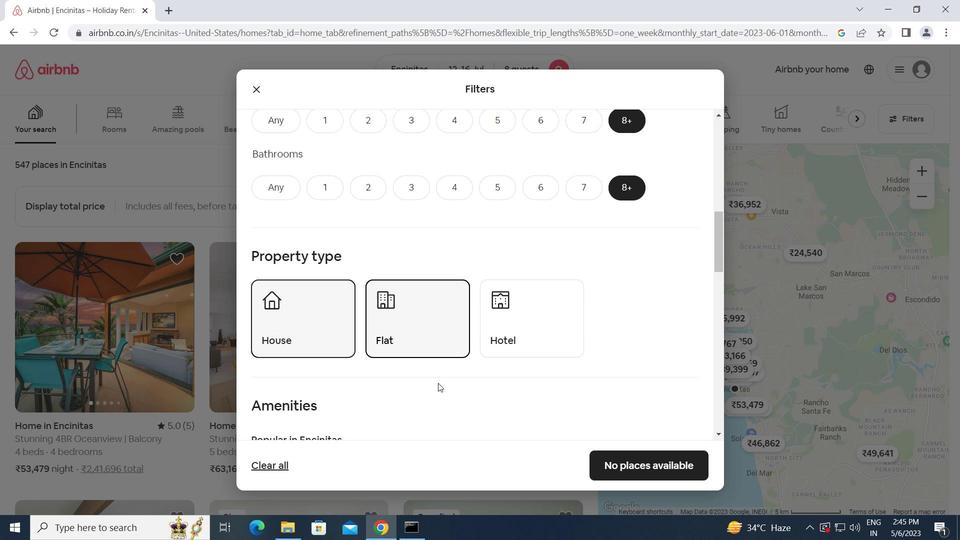 
Action: Mouse scrolled (438, 382) with delta (0, 0)
Screenshot: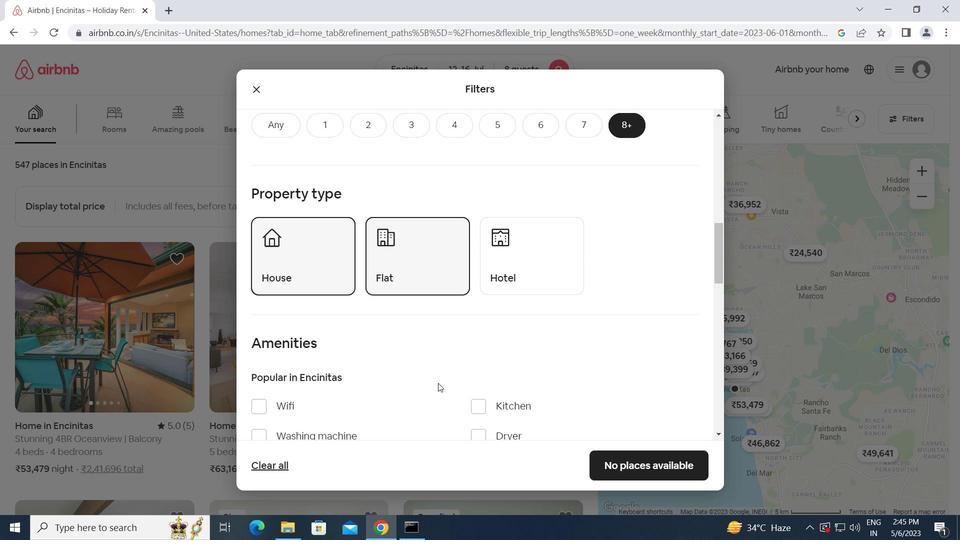 
Action: Mouse scrolled (438, 382) with delta (0, 0)
Screenshot: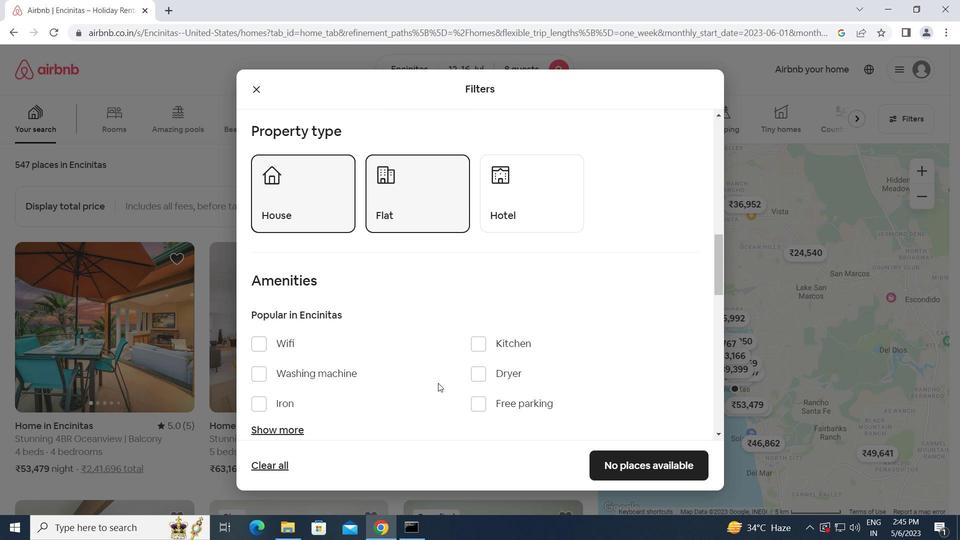 
Action: Mouse moved to (283, 366)
Screenshot: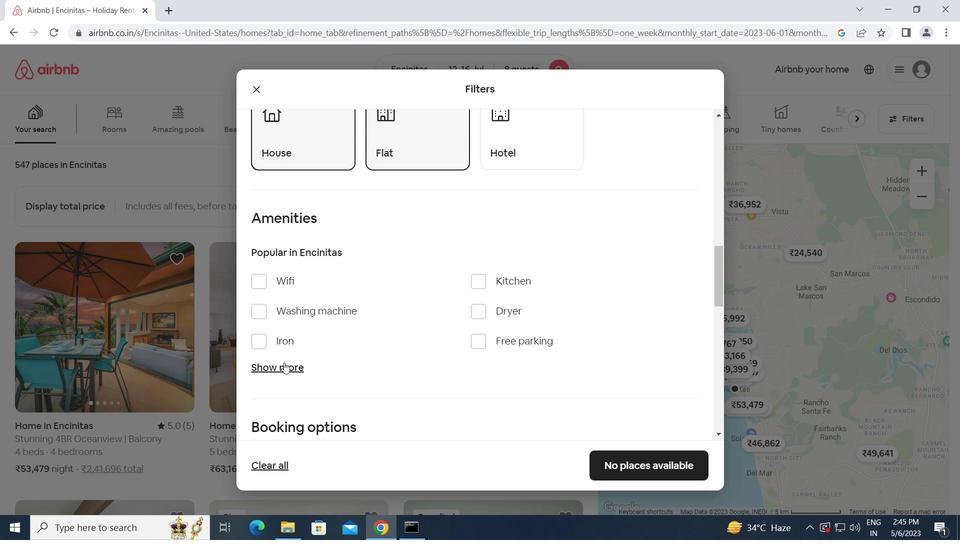 
Action: Mouse pressed left at (283, 366)
Screenshot: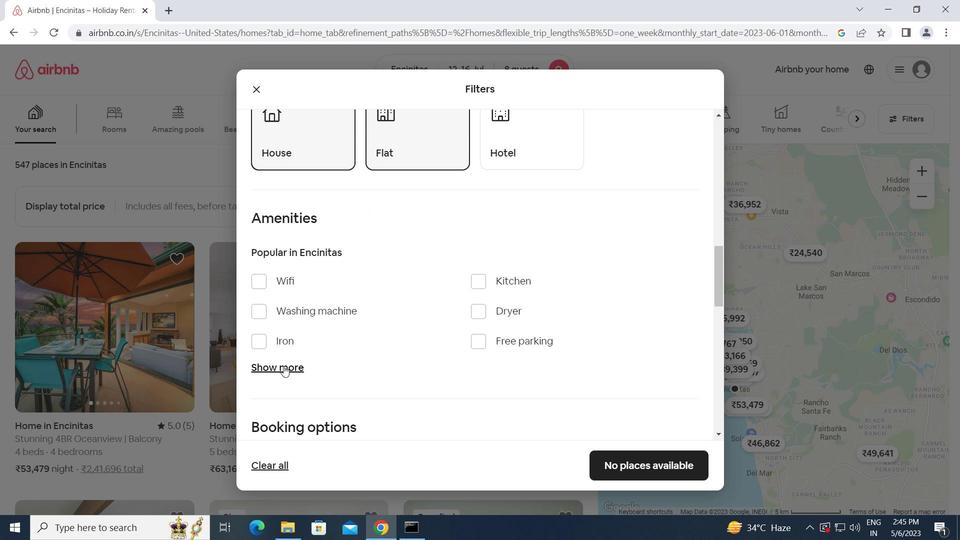 
Action: Mouse moved to (260, 283)
Screenshot: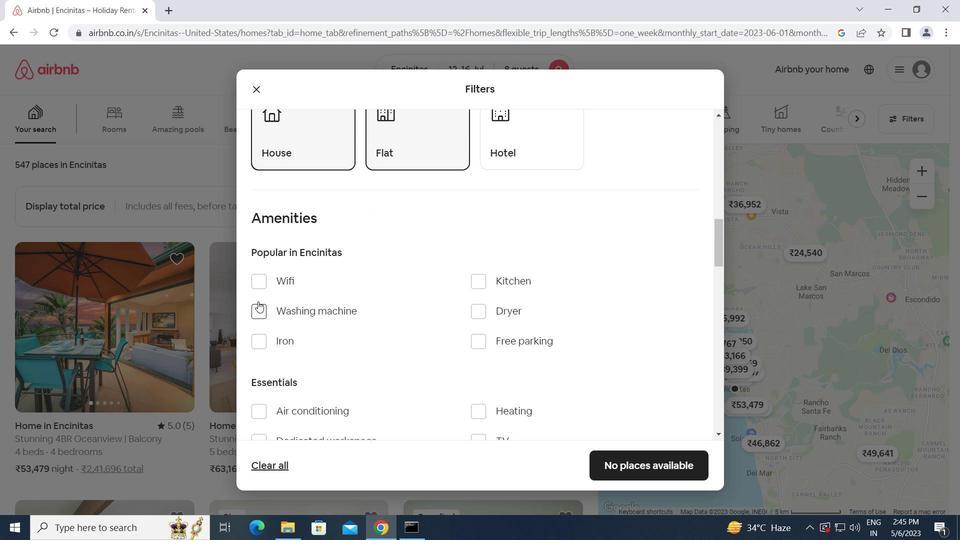 
Action: Mouse pressed left at (260, 283)
Screenshot: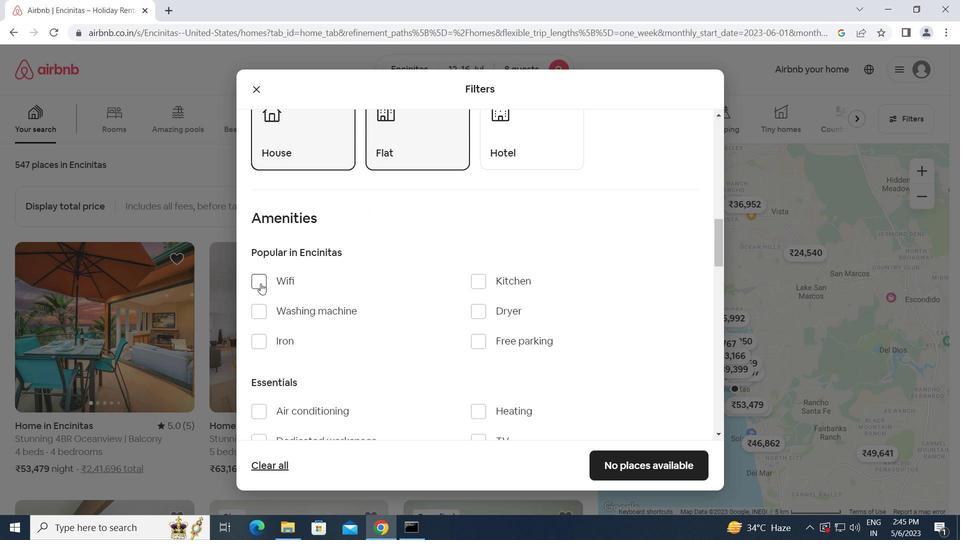 
Action: Mouse moved to (304, 326)
Screenshot: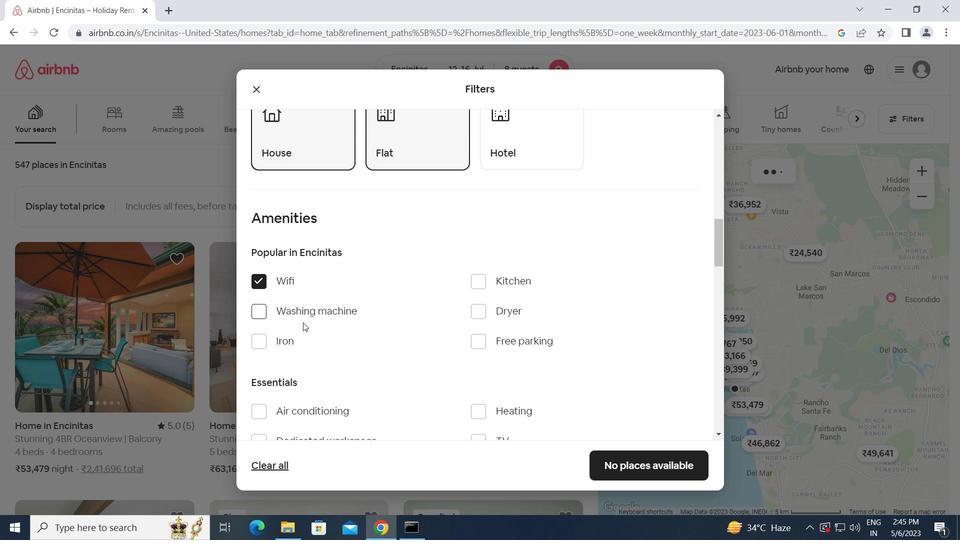 
Action: Mouse scrolled (304, 326) with delta (0, 0)
Screenshot: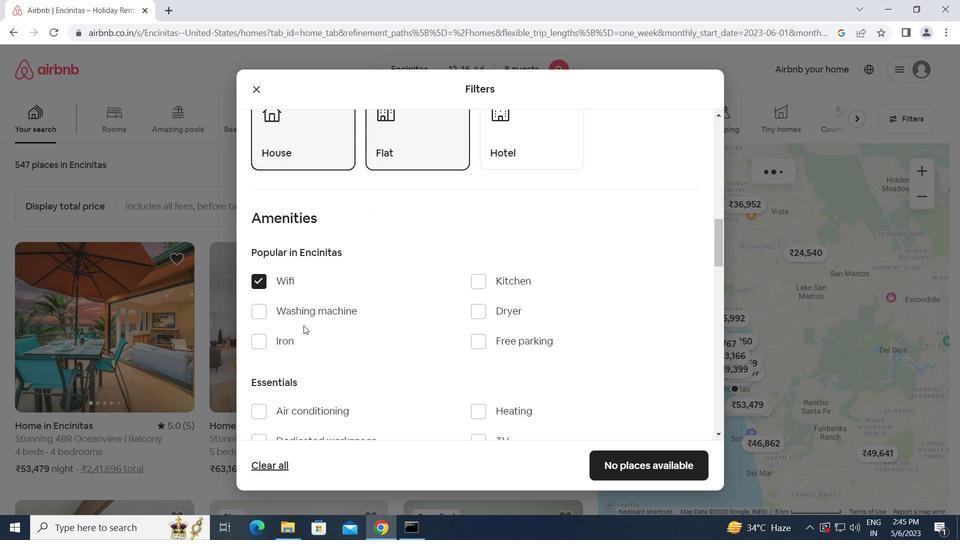 
Action: Mouse moved to (470, 376)
Screenshot: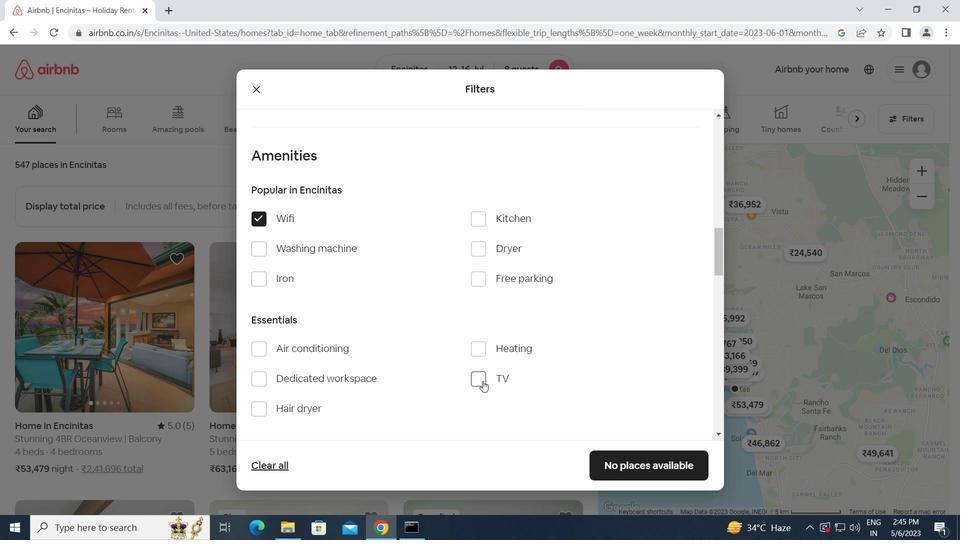 
Action: Mouse pressed left at (470, 376)
Screenshot: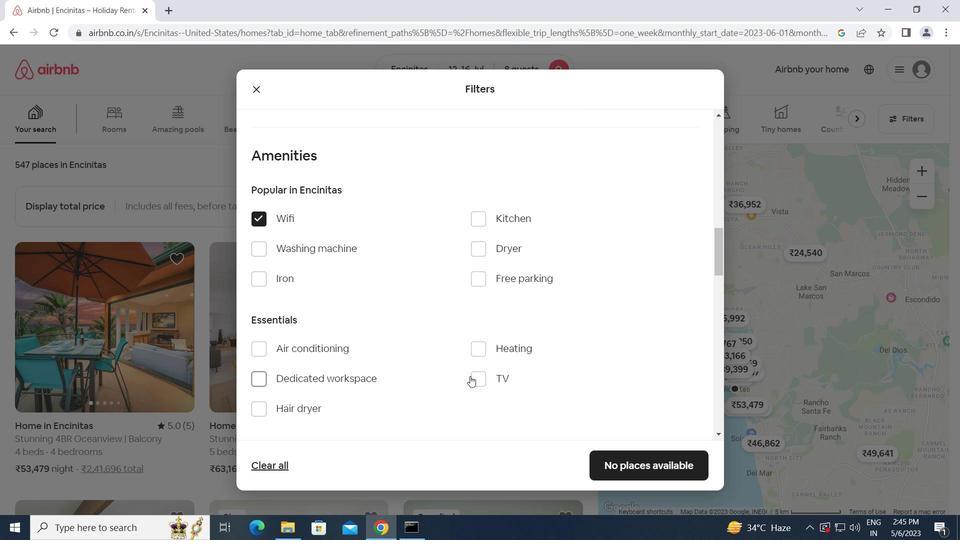 
Action: Mouse moved to (479, 381)
Screenshot: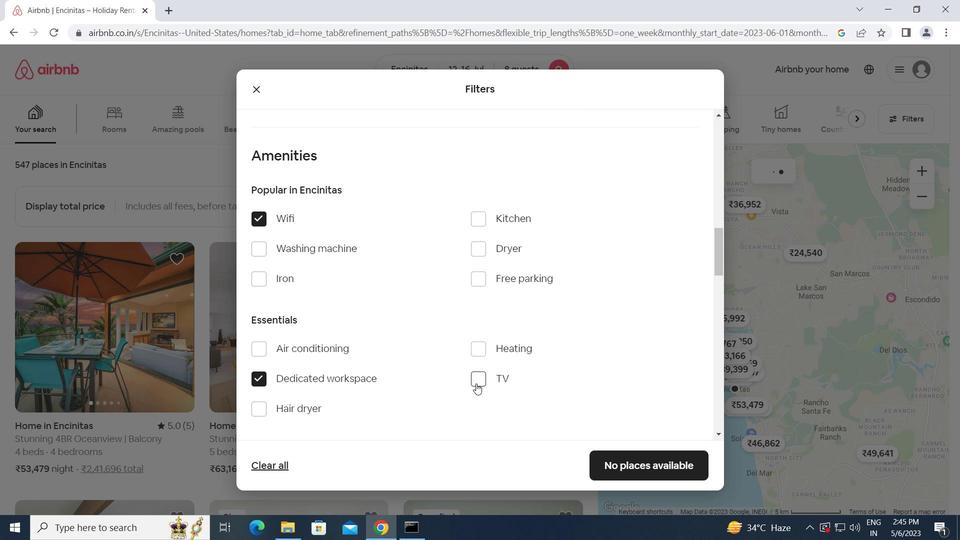 
Action: Mouse pressed left at (479, 381)
Screenshot: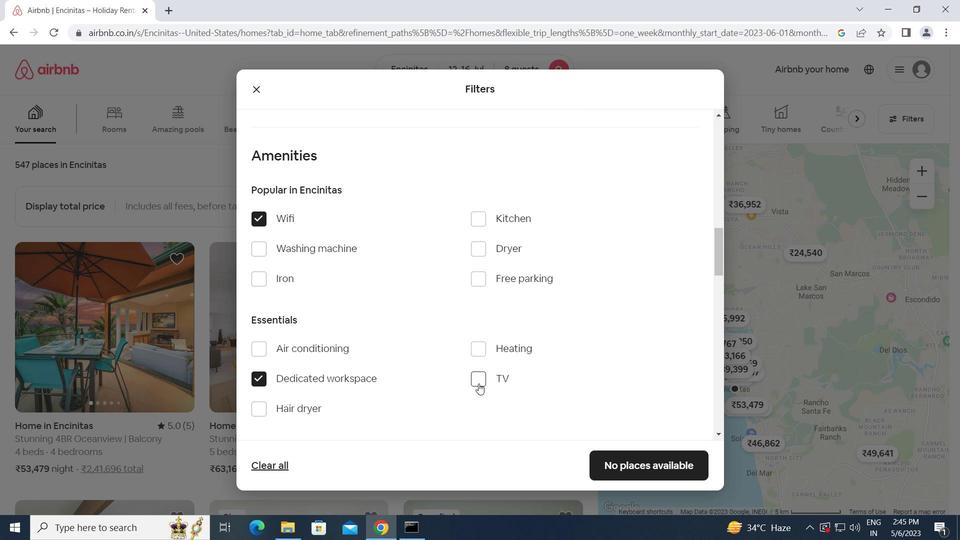 
Action: Mouse moved to (267, 375)
Screenshot: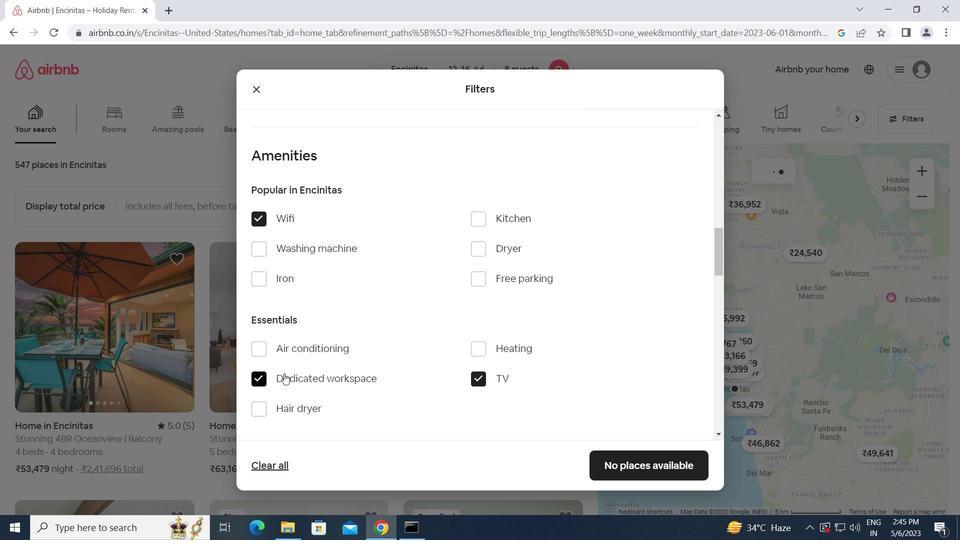
Action: Mouse pressed left at (267, 375)
Screenshot: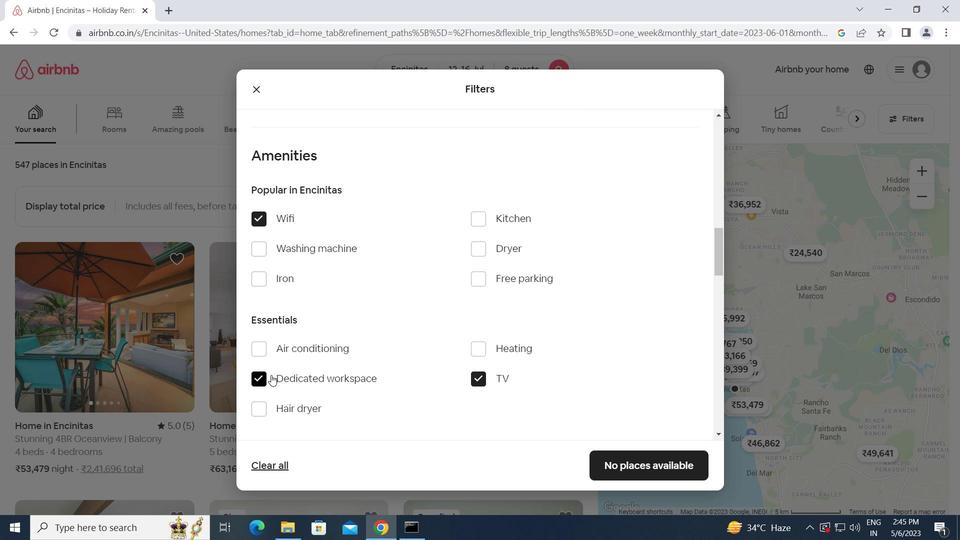 
Action: Mouse moved to (482, 283)
Screenshot: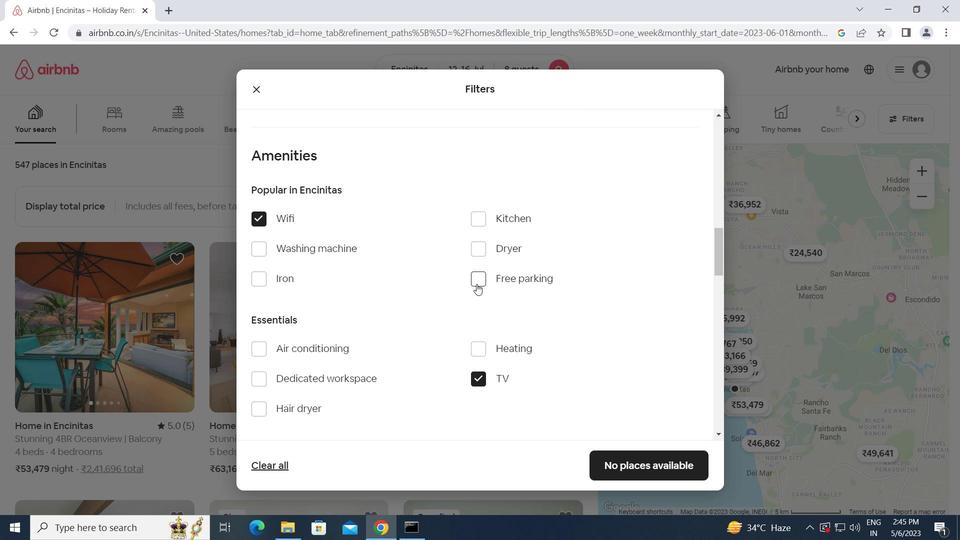 
Action: Mouse pressed left at (482, 283)
Screenshot: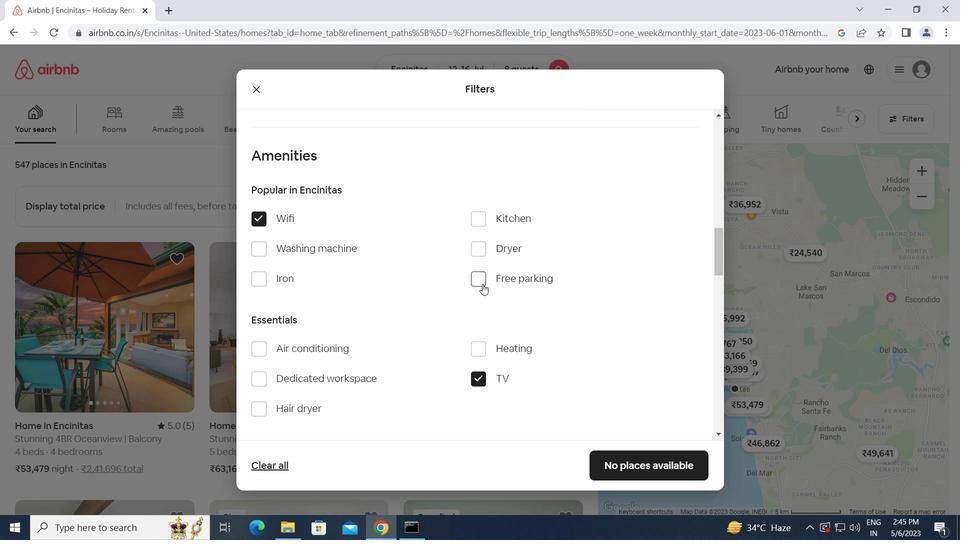 
Action: Mouse moved to (421, 366)
Screenshot: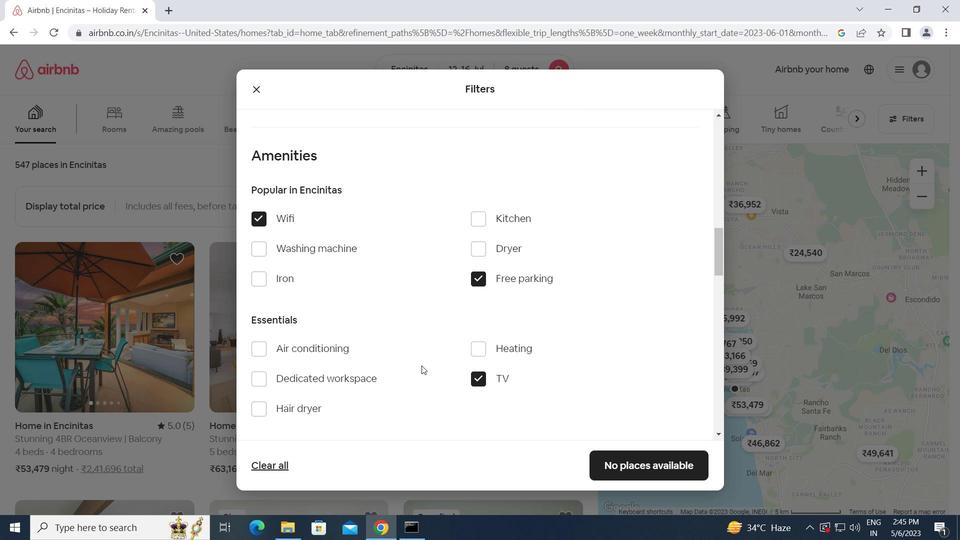 
Action: Mouse scrolled (421, 366) with delta (0, 0)
Screenshot: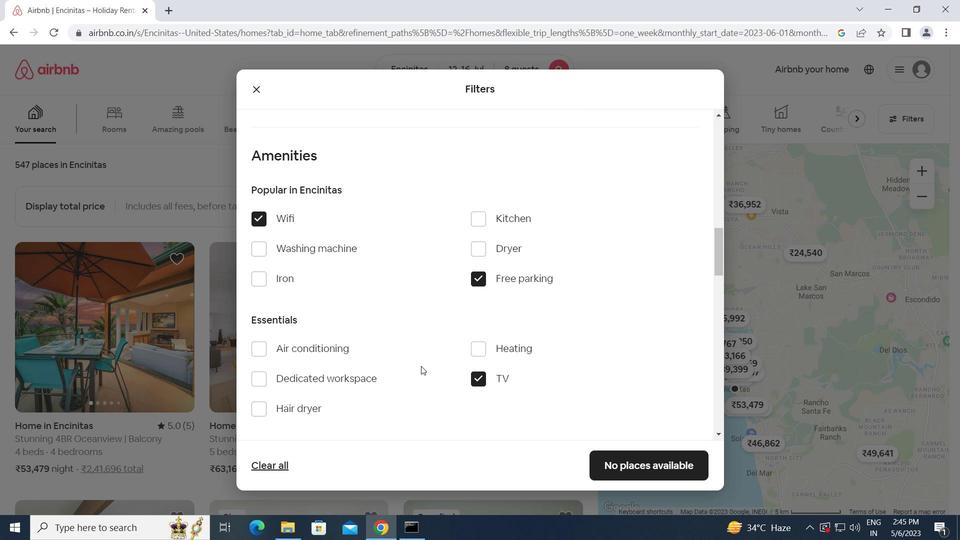 
Action: Mouse scrolled (421, 366) with delta (0, 0)
Screenshot: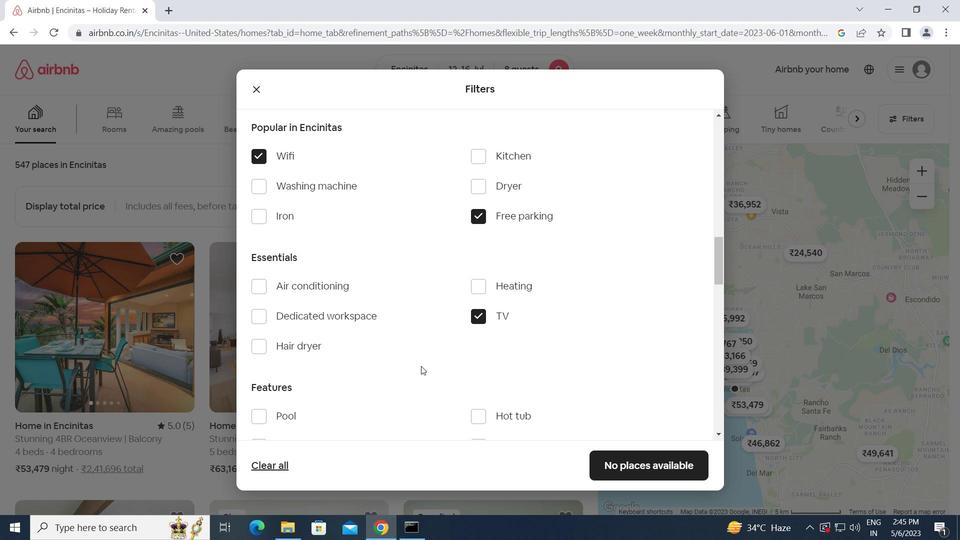
Action: Mouse scrolled (421, 366) with delta (0, 0)
Screenshot: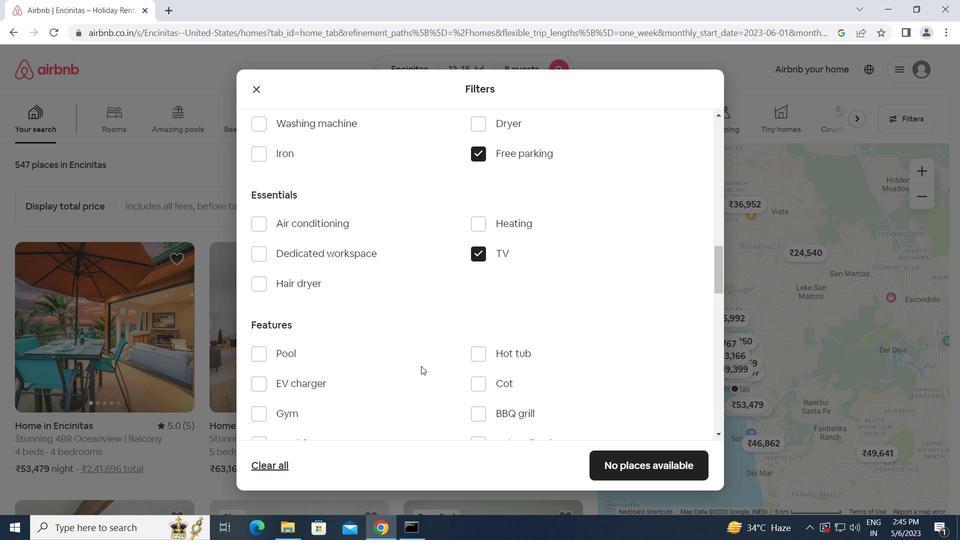 
Action: Mouse moved to (255, 351)
Screenshot: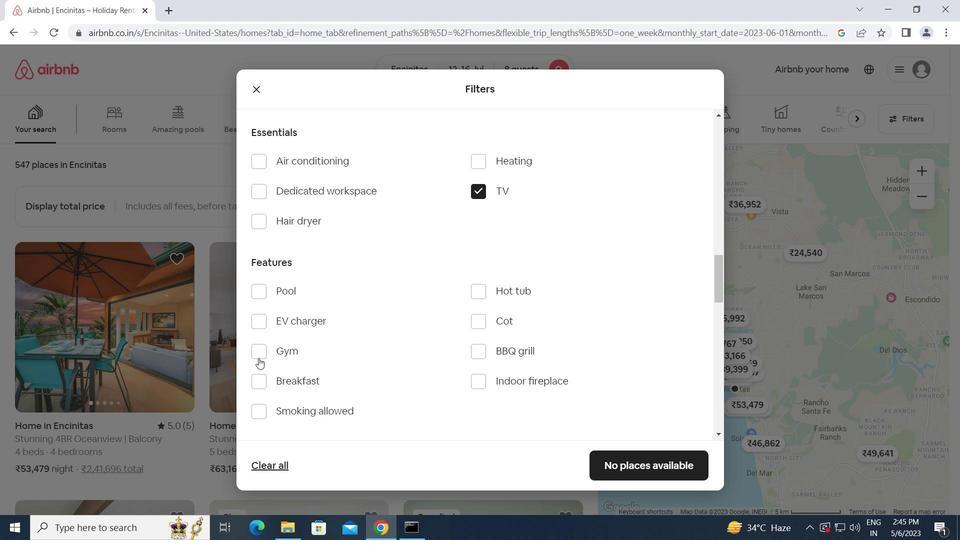 
Action: Mouse pressed left at (255, 351)
Screenshot: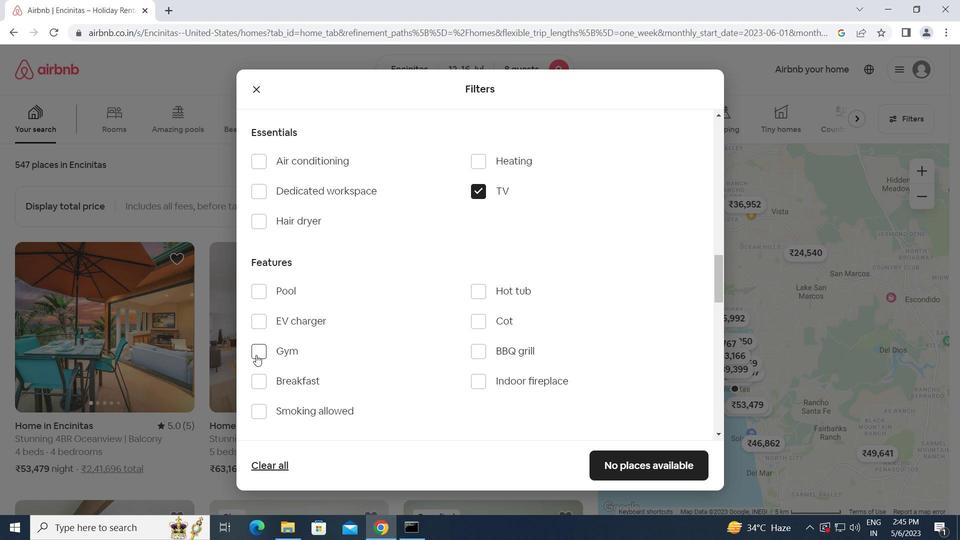 
Action: Mouse moved to (261, 379)
Screenshot: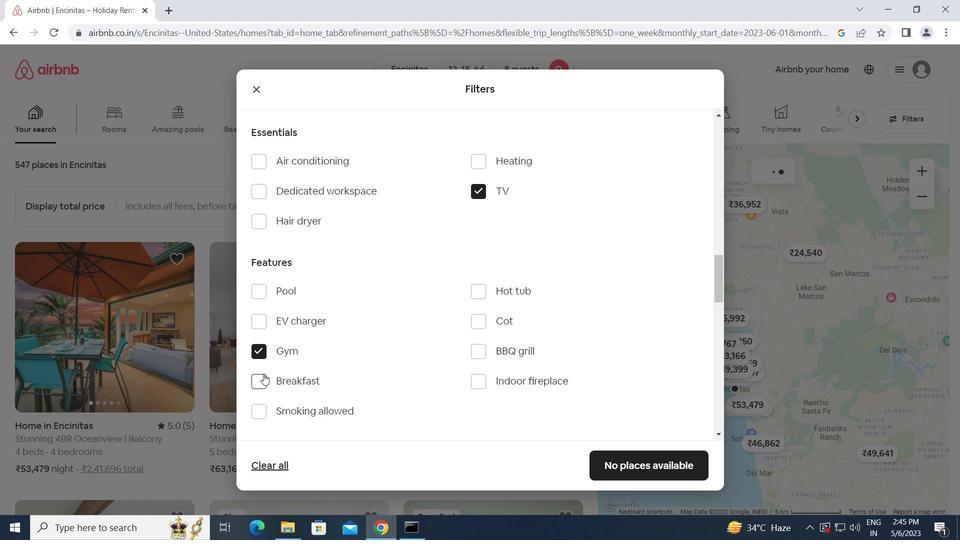 
Action: Mouse pressed left at (261, 379)
Screenshot: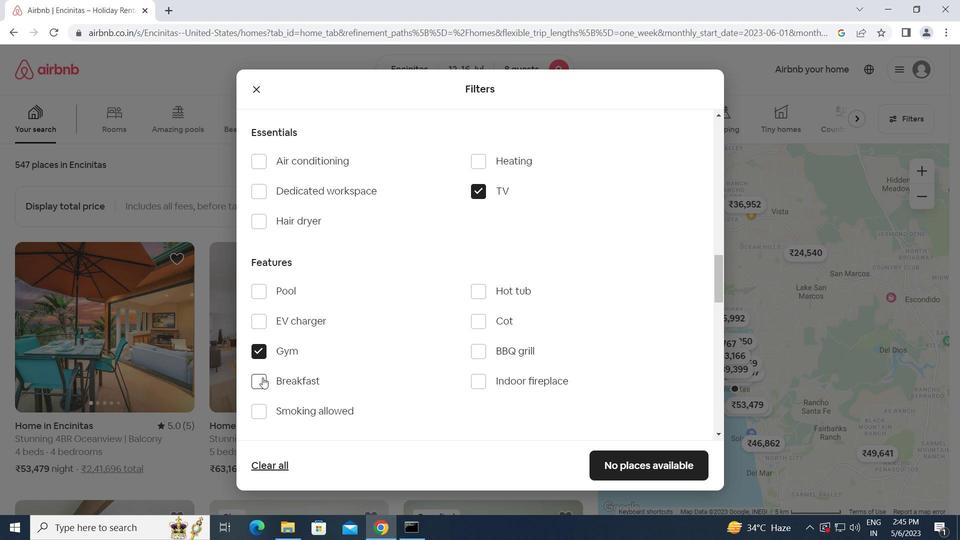 
Action: Mouse moved to (435, 408)
Screenshot: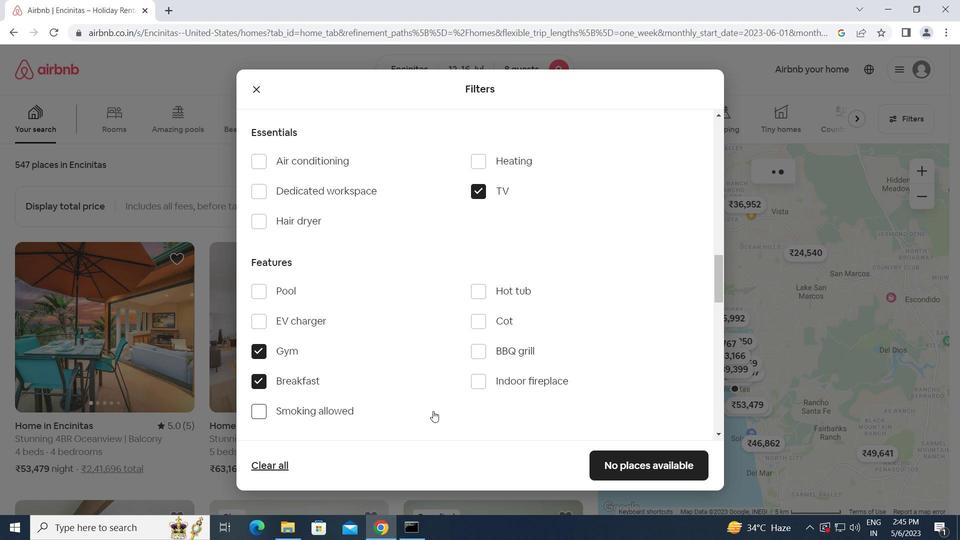 
Action: Mouse scrolled (435, 407) with delta (0, 0)
Screenshot: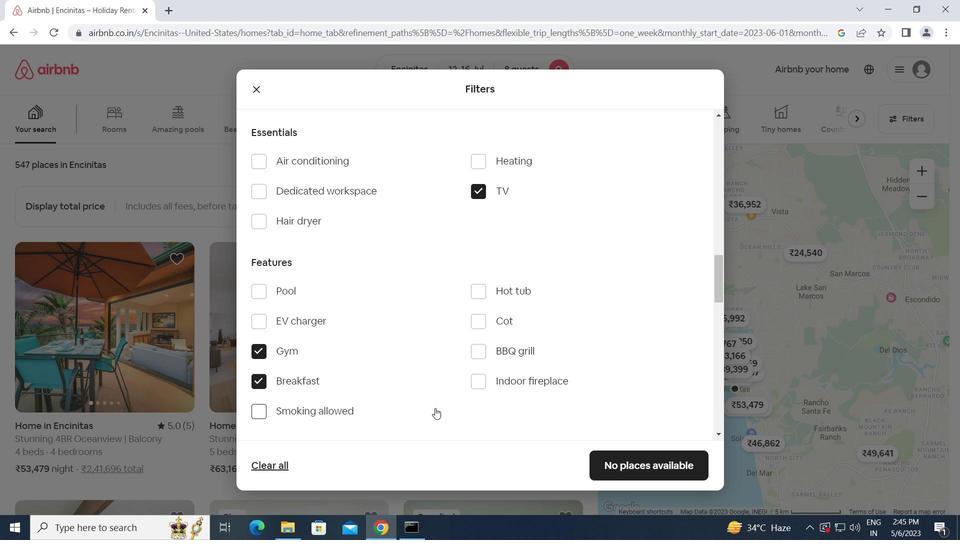
Action: Mouse scrolled (435, 407) with delta (0, 0)
Screenshot: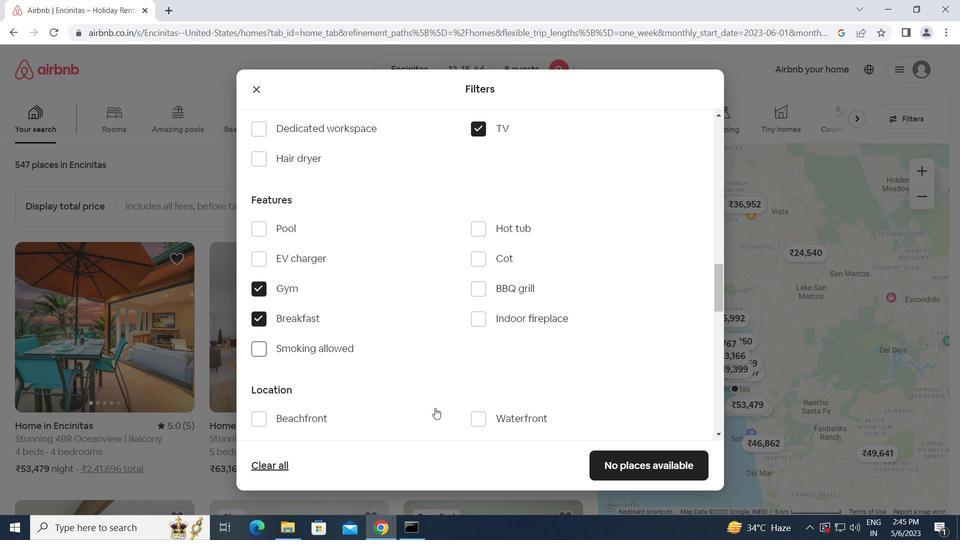 
Action: Mouse scrolled (435, 407) with delta (0, 0)
Screenshot: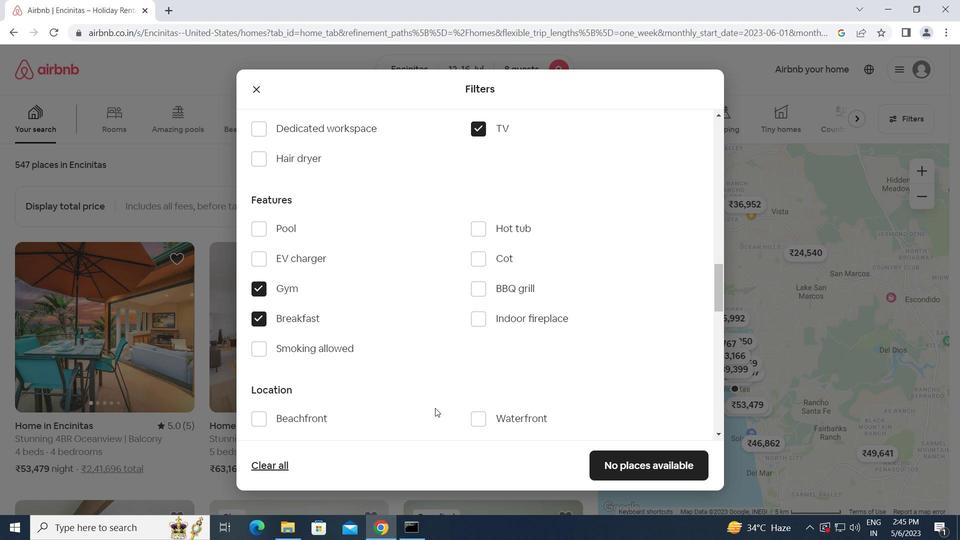 
Action: Mouse moved to (433, 407)
Screenshot: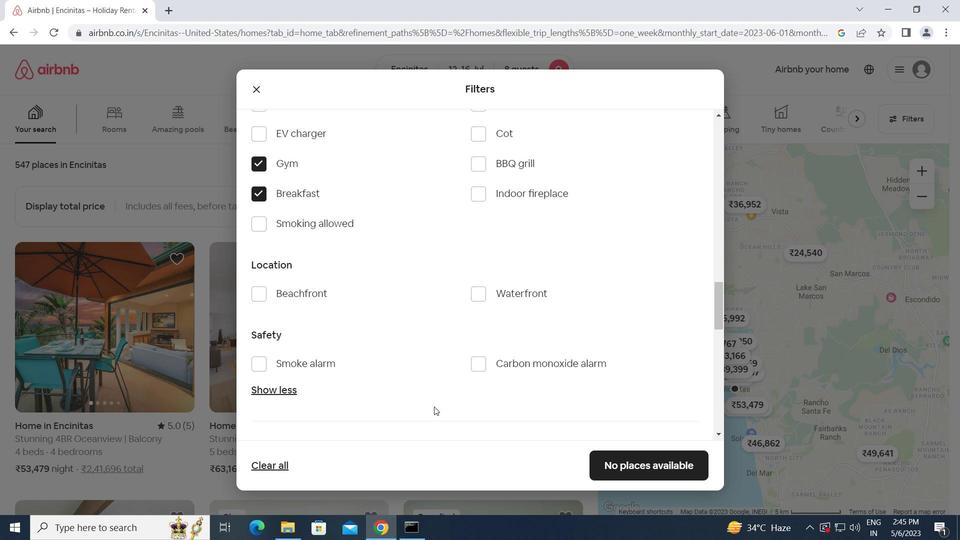 
Action: Mouse scrolled (433, 406) with delta (0, 0)
Screenshot: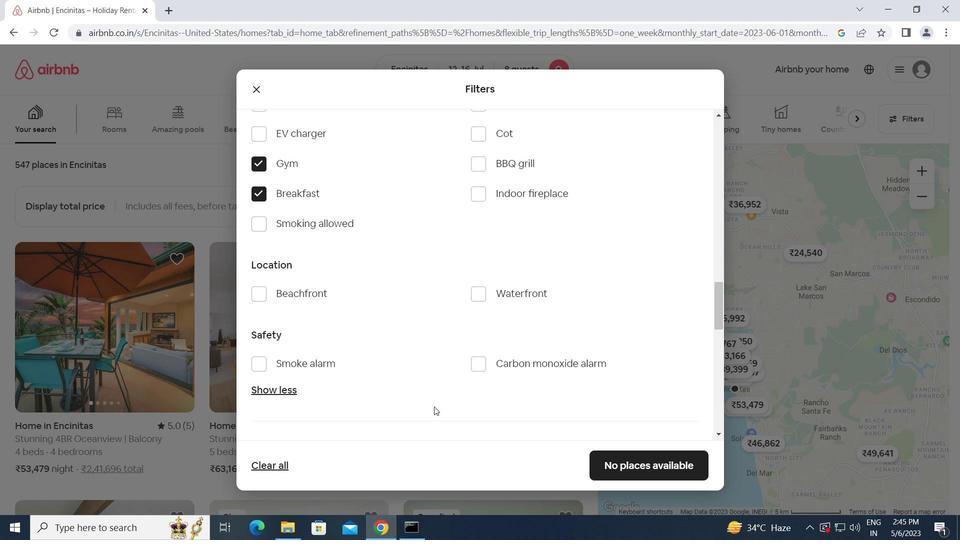 
Action: Mouse scrolled (433, 406) with delta (0, 0)
Screenshot: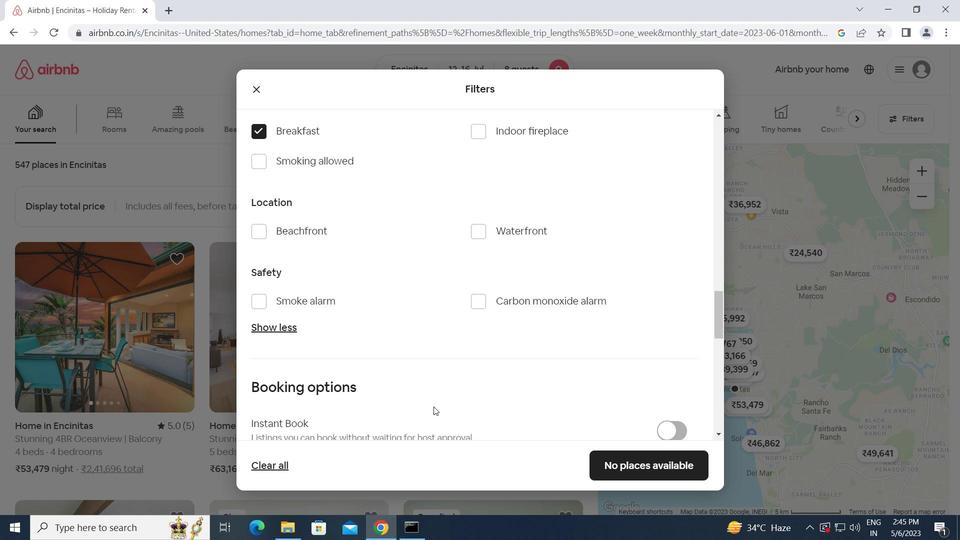 
Action: Mouse scrolled (433, 406) with delta (0, 0)
Screenshot: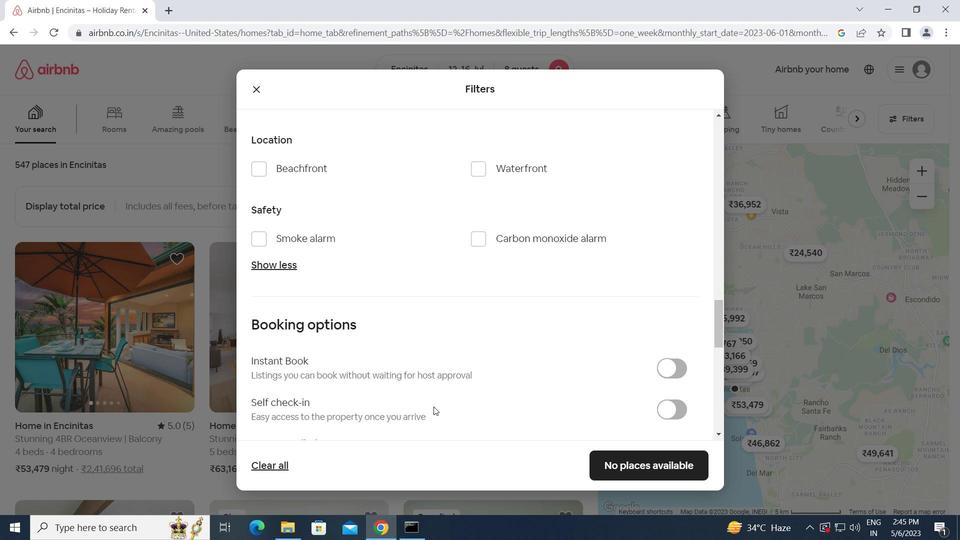 
Action: Mouse moved to (672, 350)
Screenshot: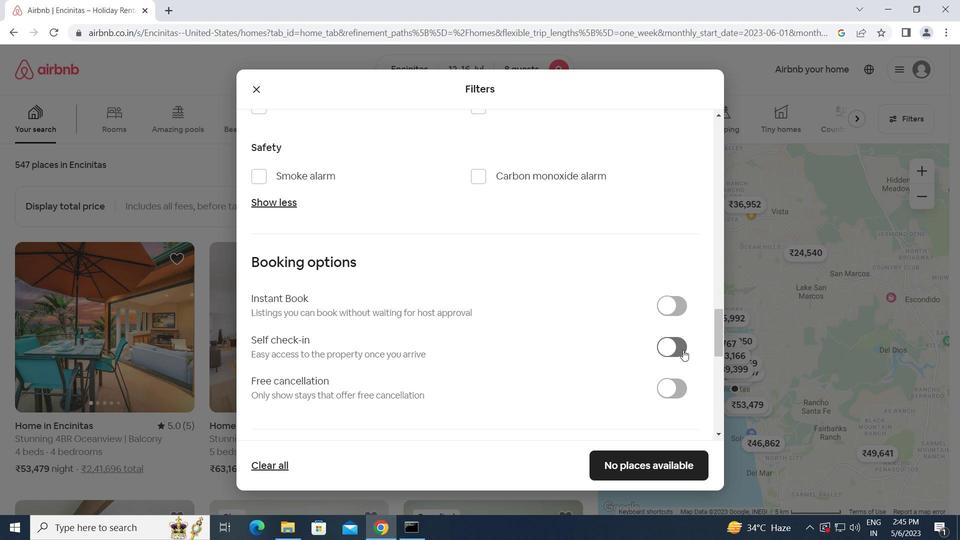 
Action: Mouse pressed left at (672, 350)
Screenshot: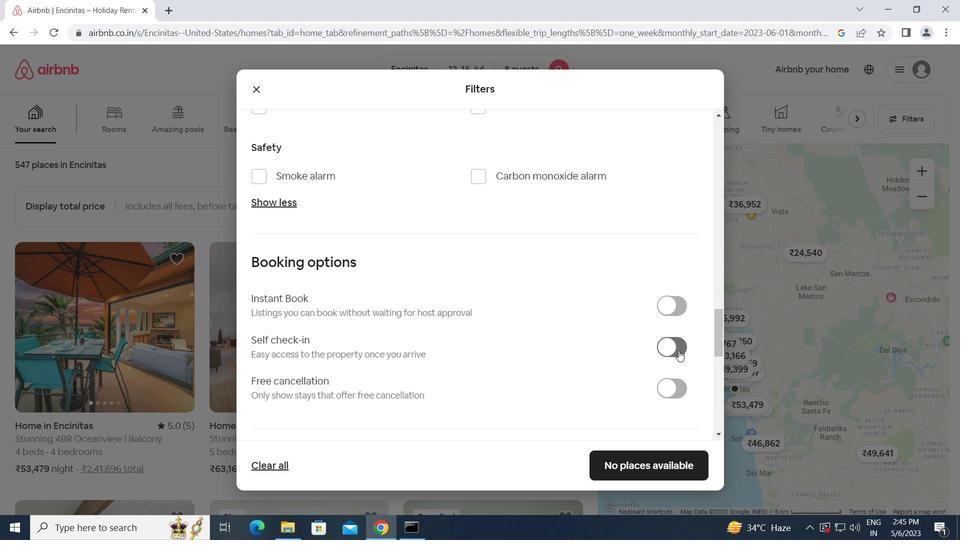 
Action: Mouse moved to (441, 349)
Screenshot: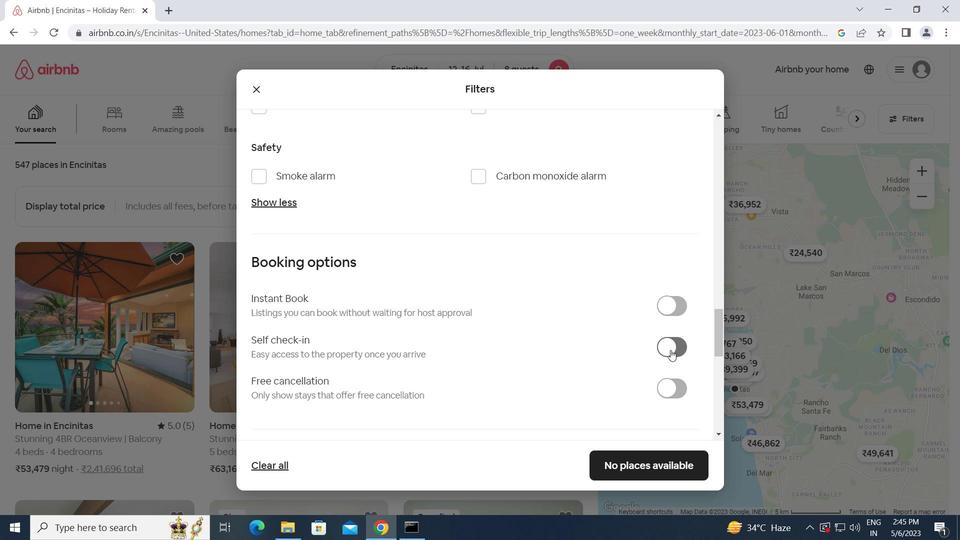 
Action: Mouse scrolled (441, 349) with delta (0, 0)
Screenshot: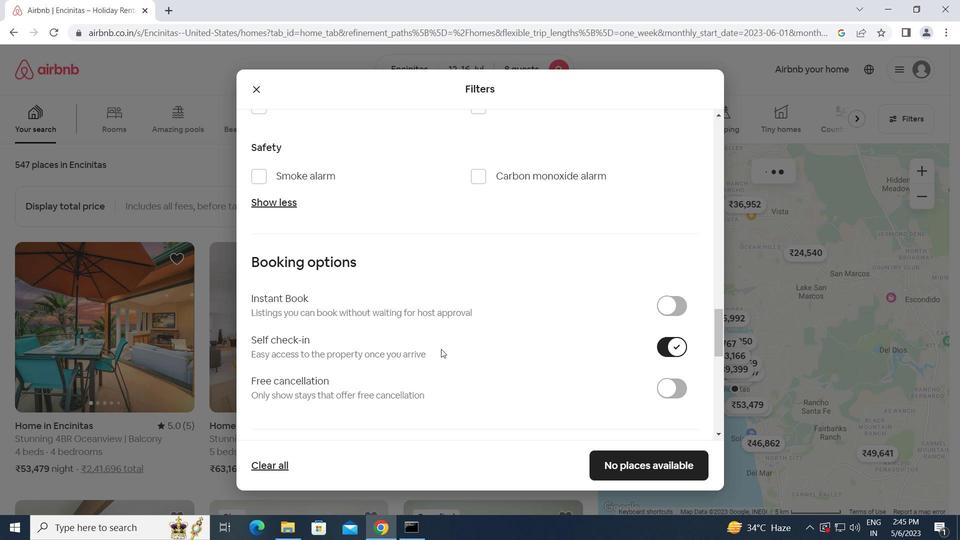 
Action: Mouse scrolled (441, 349) with delta (0, 0)
Screenshot: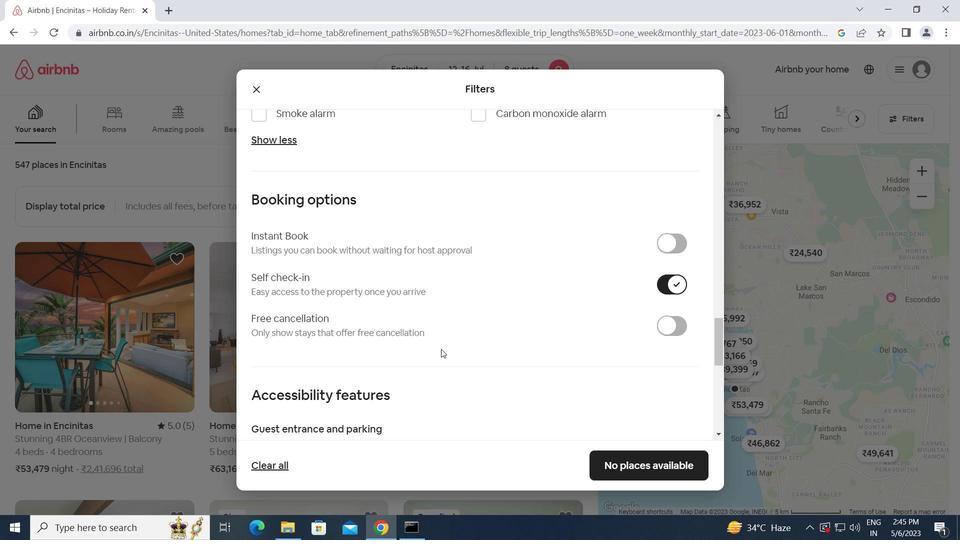 
Action: Mouse scrolled (441, 349) with delta (0, 0)
Screenshot: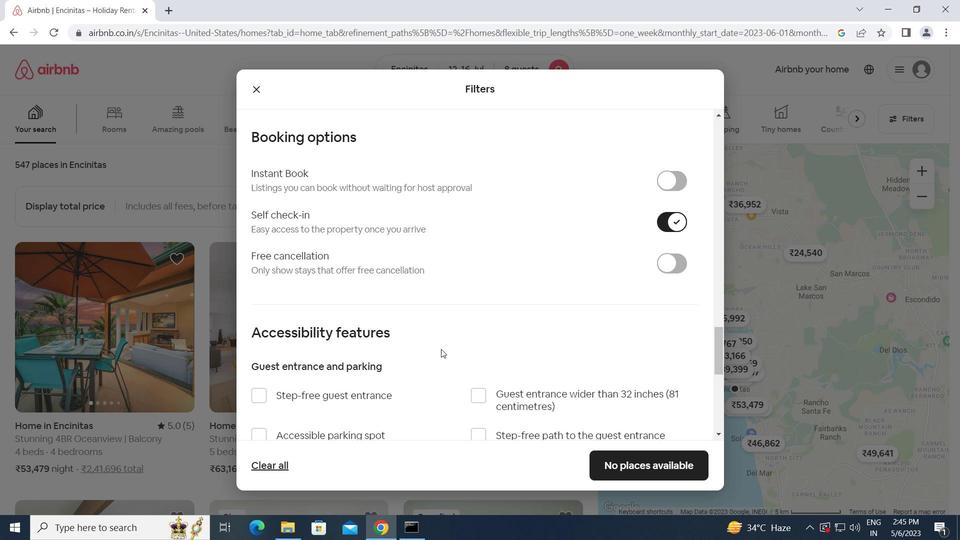 
Action: Mouse scrolled (441, 349) with delta (0, 0)
Screenshot: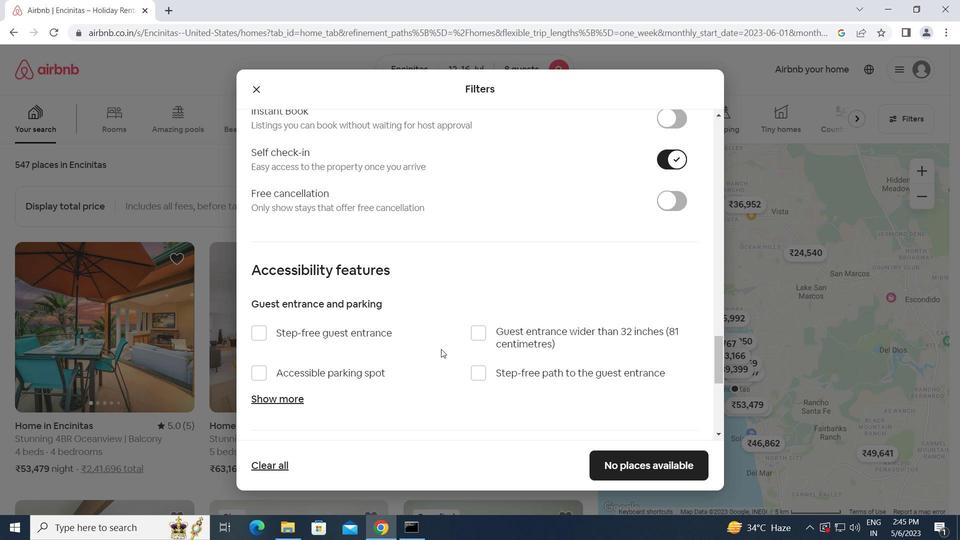 
Action: Mouse scrolled (441, 349) with delta (0, 0)
Screenshot: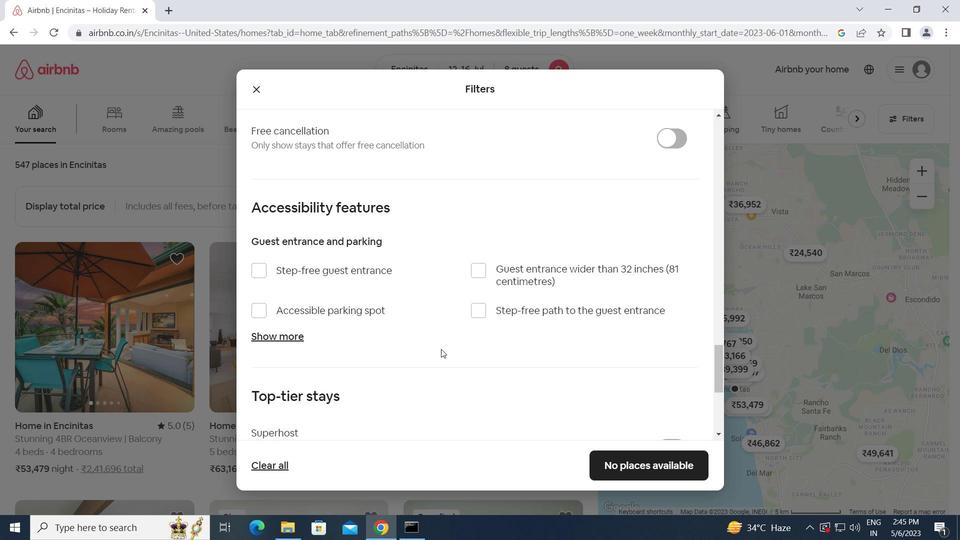 
Action: Mouse scrolled (441, 349) with delta (0, 0)
Screenshot: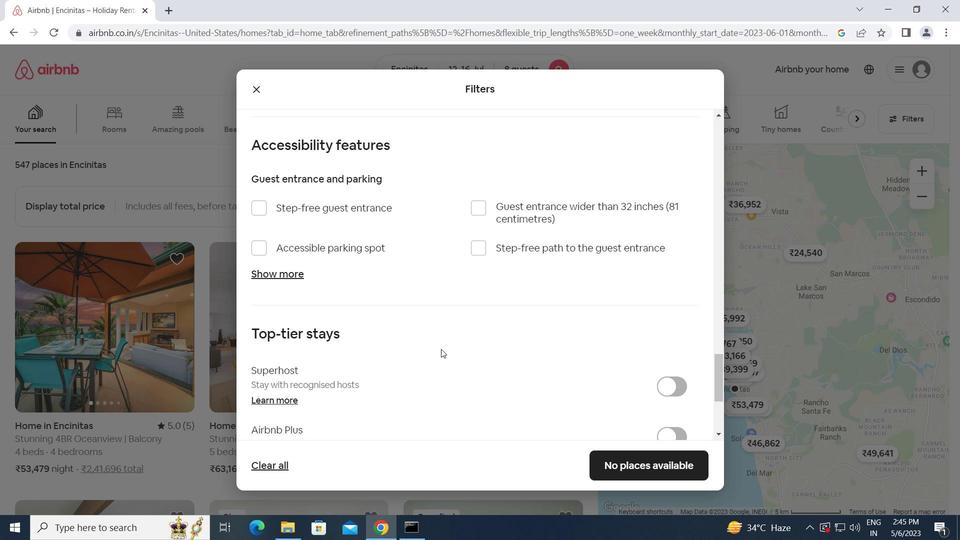 
Action: Mouse scrolled (441, 349) with delta (0, 0)
Screenshot: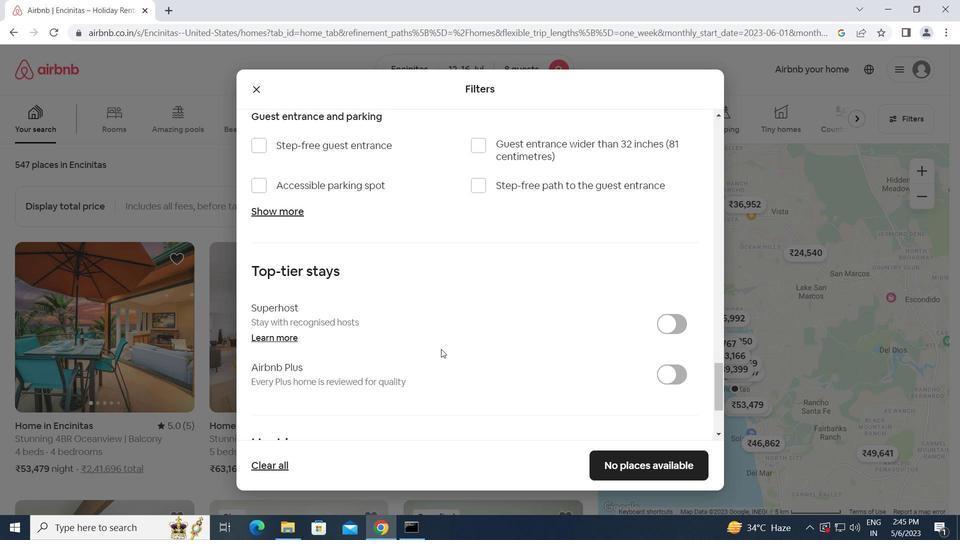 
Action: Mouse scrolled (441, 349) with delta (0, 0)
Screenshot: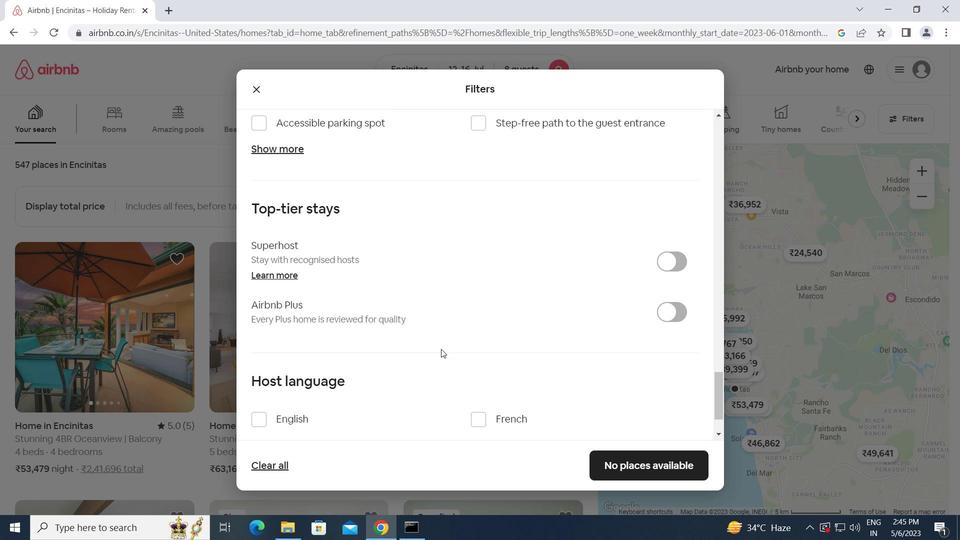 
Action: Mouse moved to (266, 355)
Screenshot: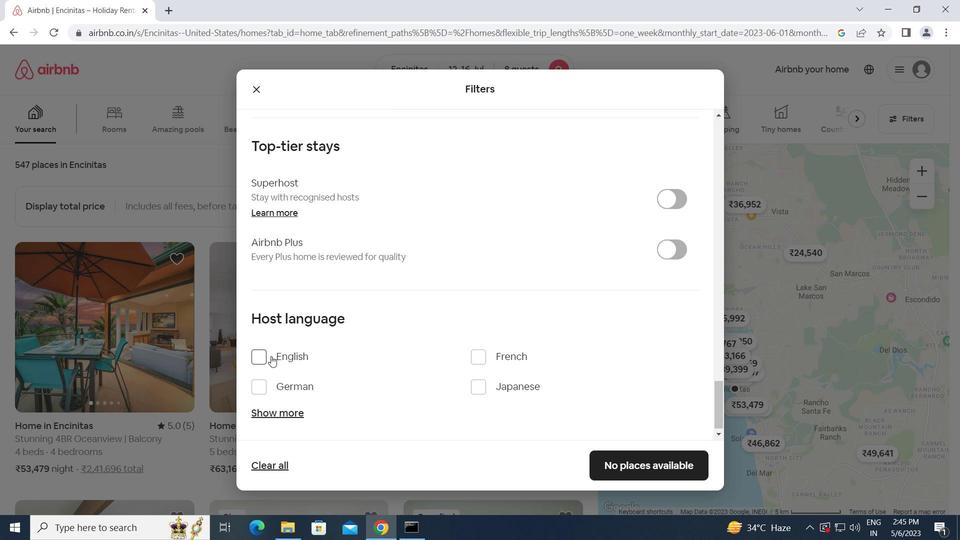 
Action: Mouse pressed left at (266, 355)
Screenshot: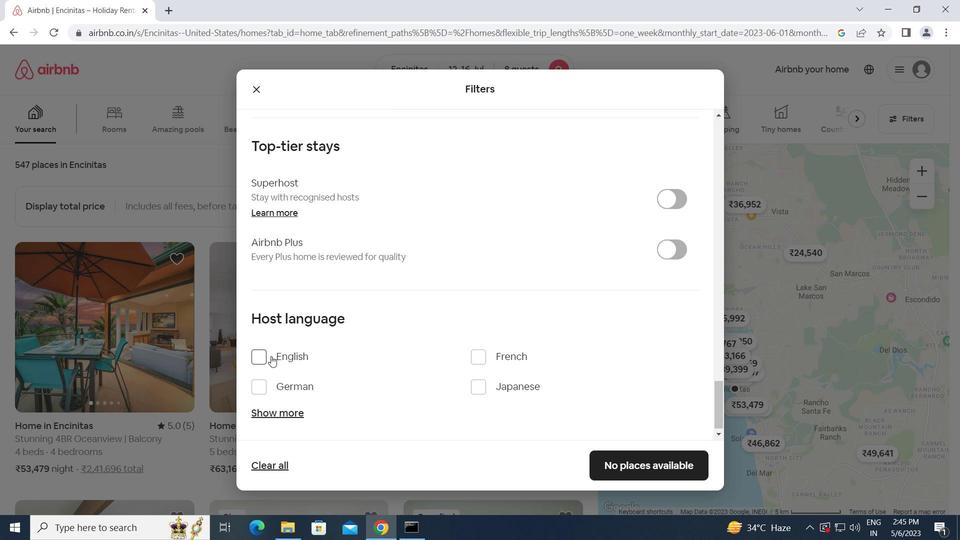 
Action: Mouse moved to (646, 460)
Screenshot: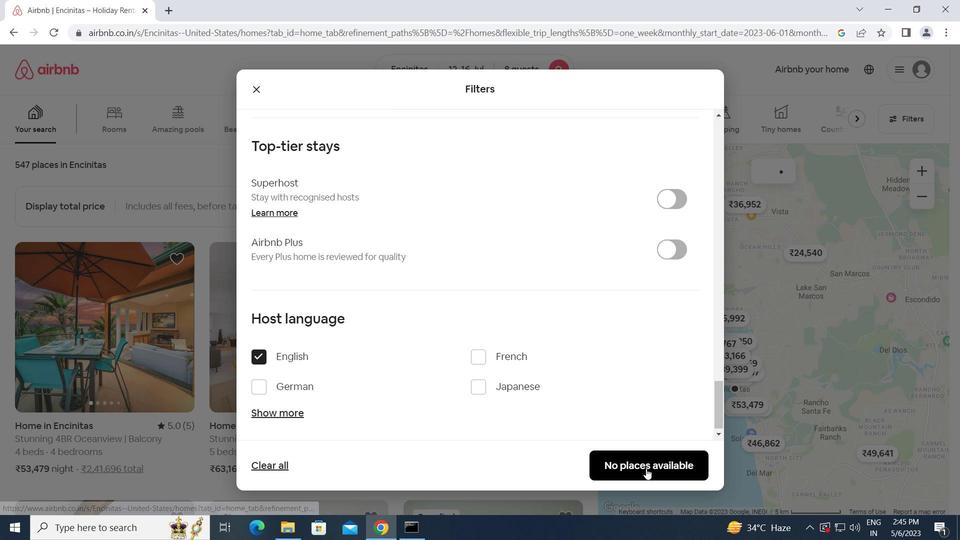 
Action: Mouse pressed left at (646, 460)
Screenshot: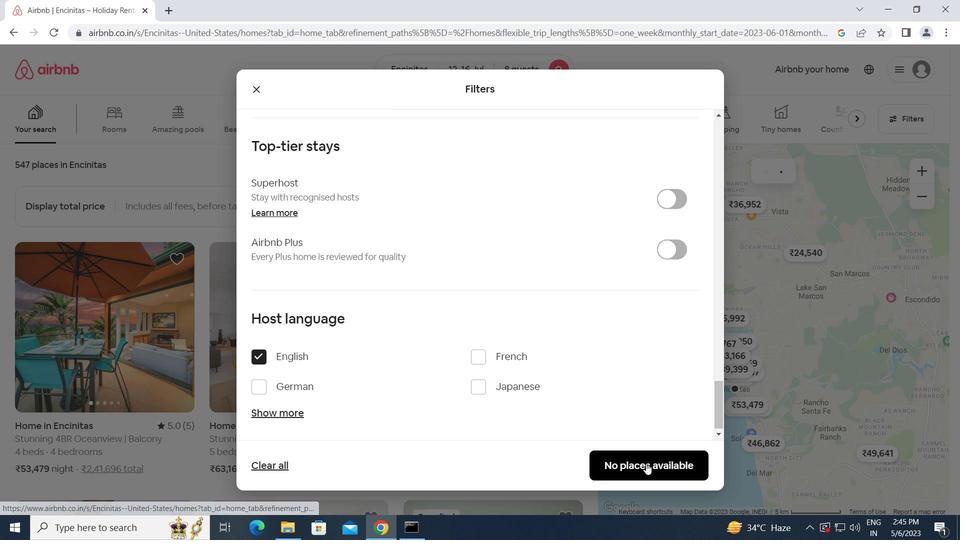 
